 Task: Open Card Adventure Travel Review in Board Sales Performance Analysis to Workspace Administrative Assistance and add a team member Softage.2@softage.net, a label Purple, a checklist Aromatherapy, an attachment from your google drive, a color Purple and finally, add a card description 'team-building event at a local charity' and a comment 'Let us make sure we have a clear understanding of the timeline and deadlines for this task, ensuring that we can deliver on time.'. Add a start date 'Jan 02, 1900' with a due date 'Jan 09, 1900'
Action: Mouse moved to (305, 193)
Screenshot: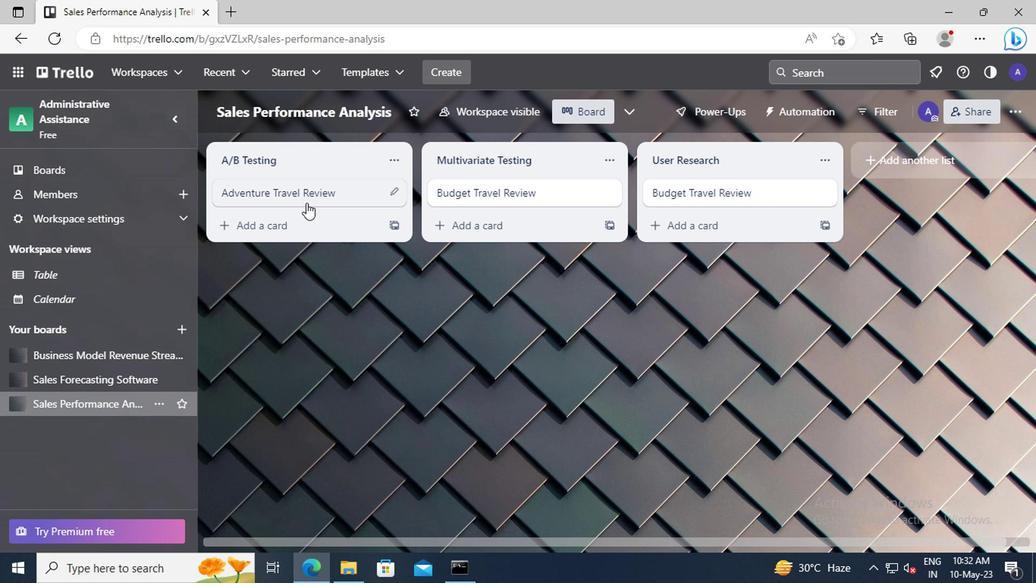 
Action: Mouse pressed left at (305, 193)
Screenshot: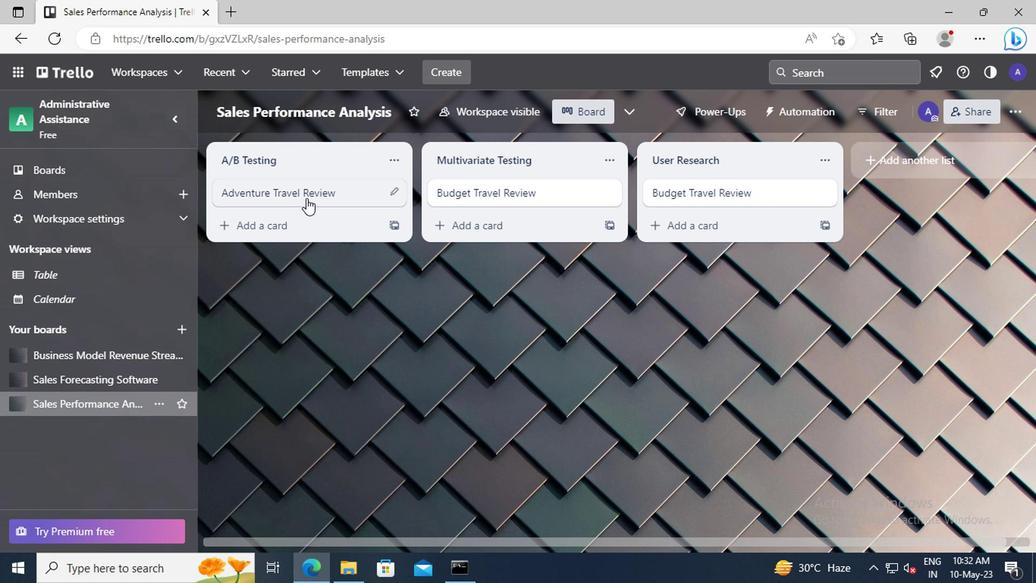 
Action: Mouse moved to (688, 191)
Screenshot: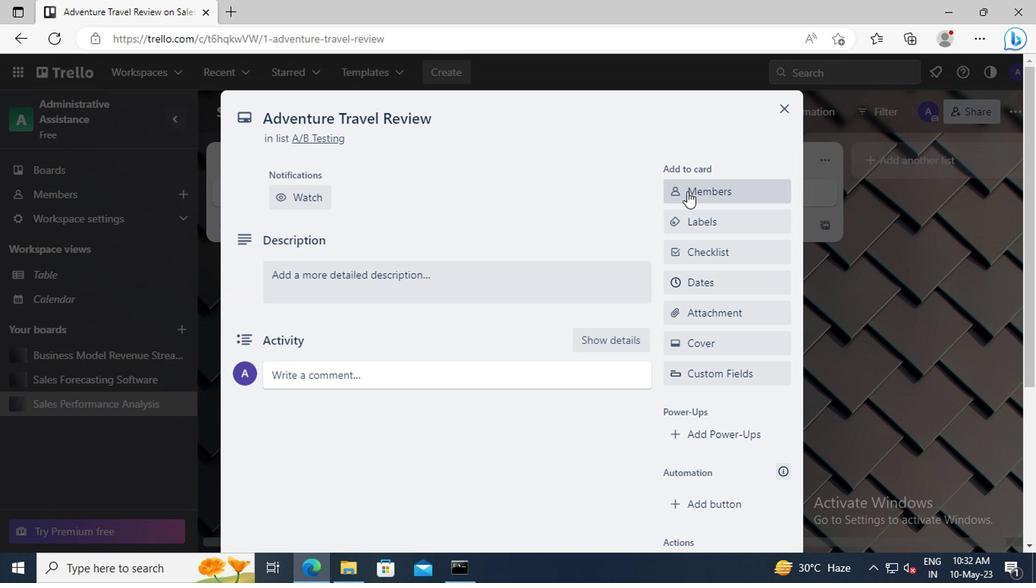 
Action: Mouse pressed left at (688, 191)
Screenshot: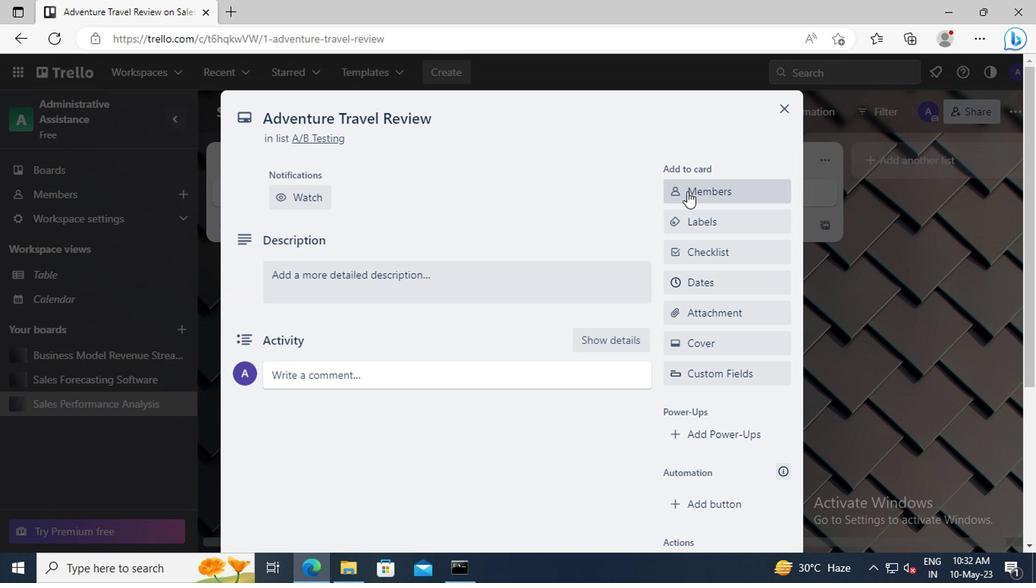 
Action: Mouse moved to (696, 262)
Screenshot: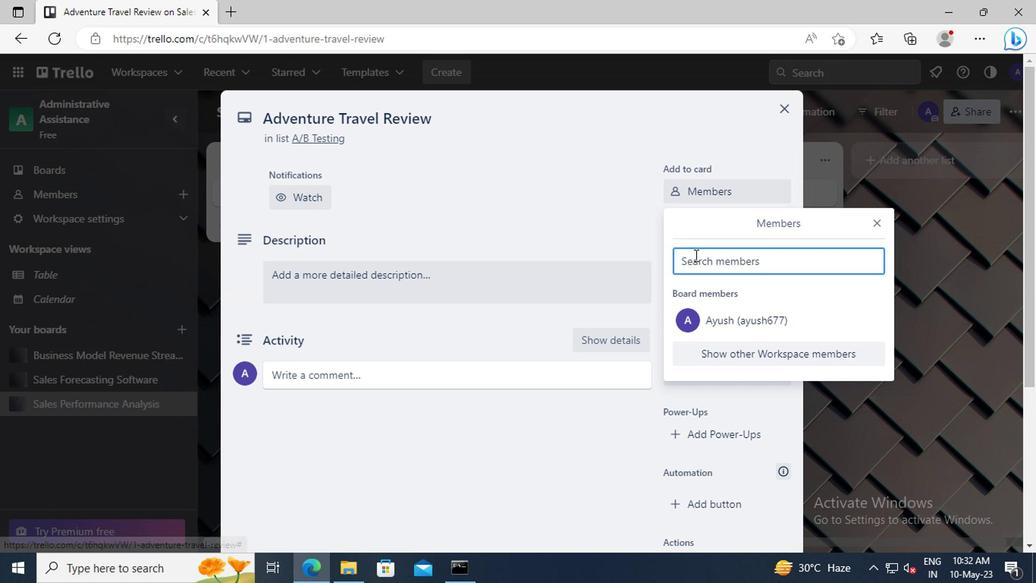 
Action: Mouse pressed left at (696, 262)
Screenshot: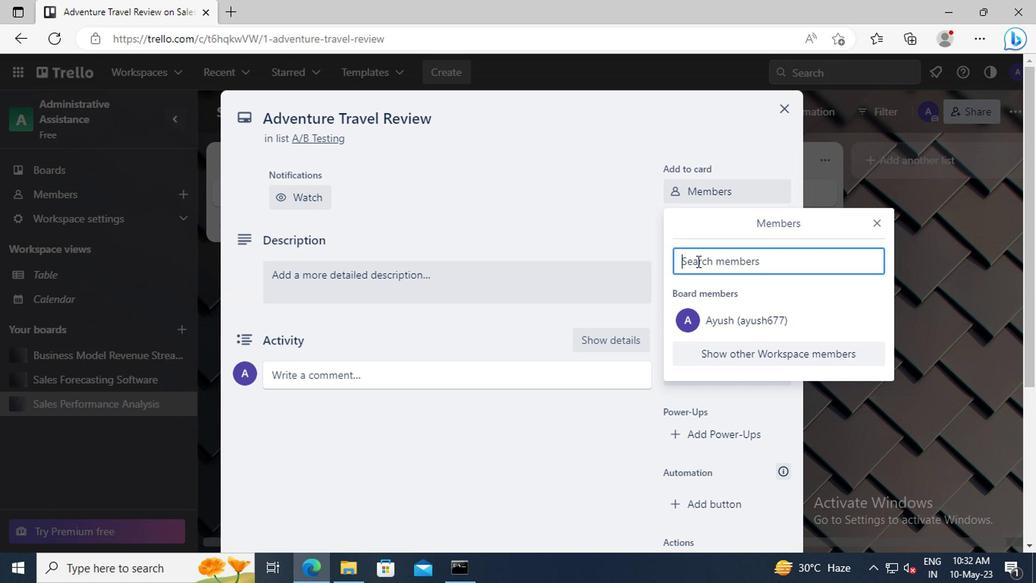 
Action: Key pressed <Key.shift>SOFTAGE.2
Screenshot: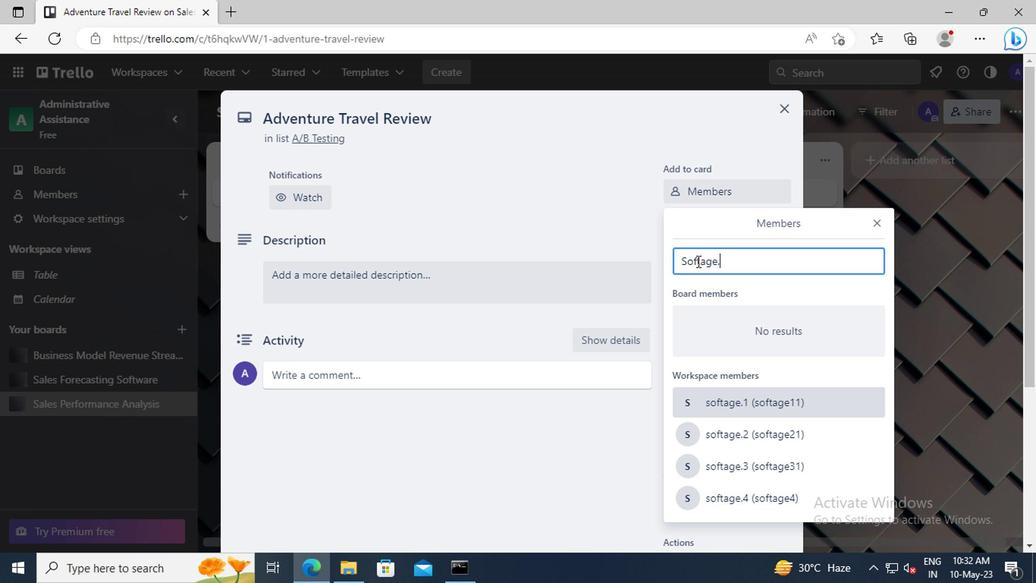 
Action: Mouse moved to (722, 402)
Screenshot: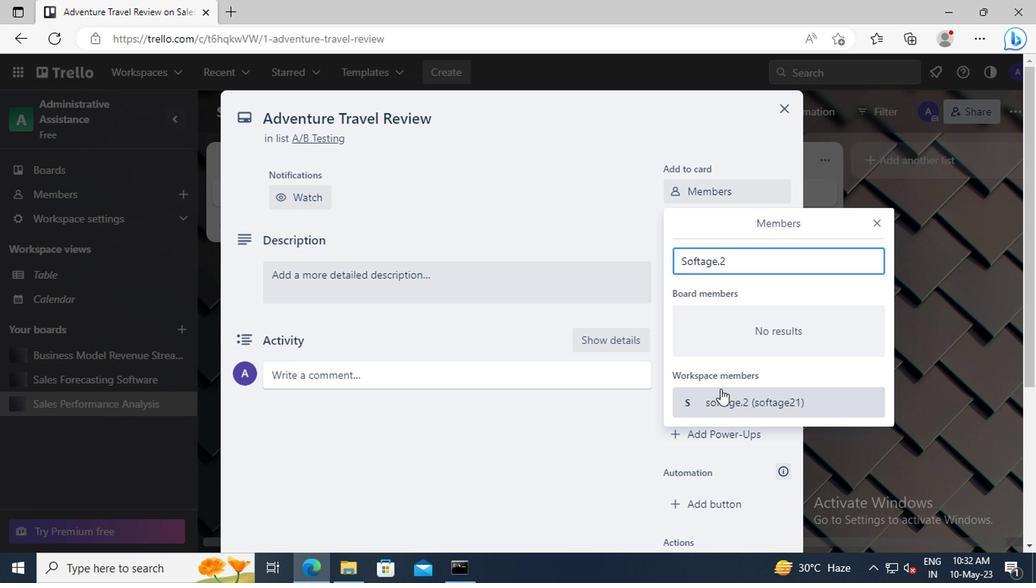
Action: Mouse pressed left at (722, 402)
Screenshot: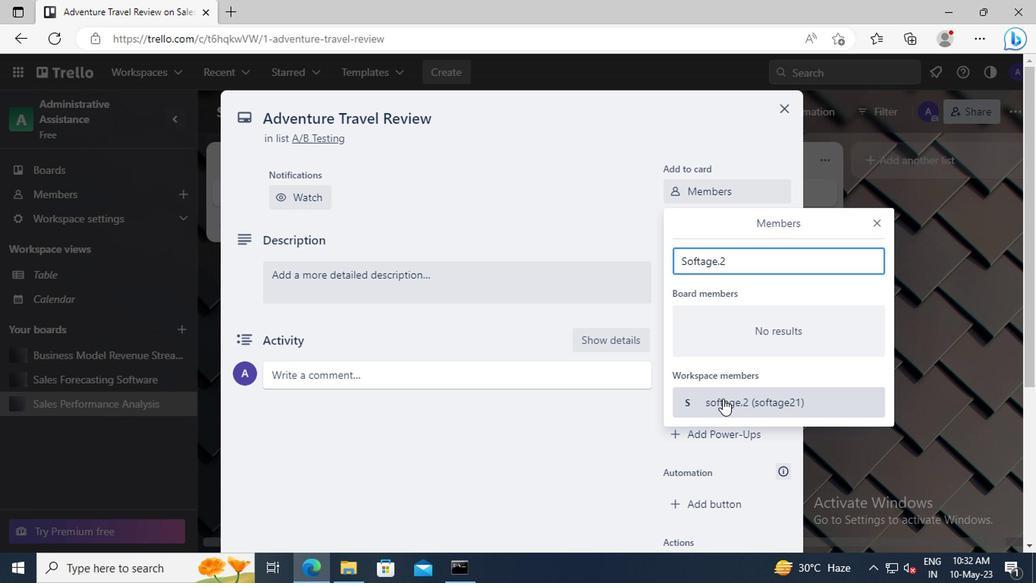 
Action: Mouse moved to (878, 225)
Screenshot: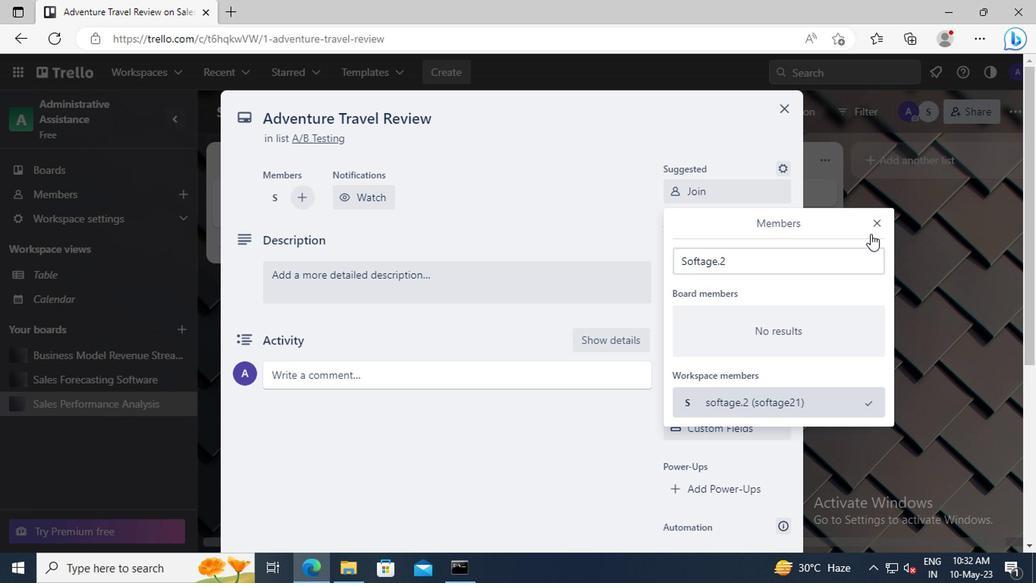 
Action: Mouse pressed left at (878, 225)
Screenshot: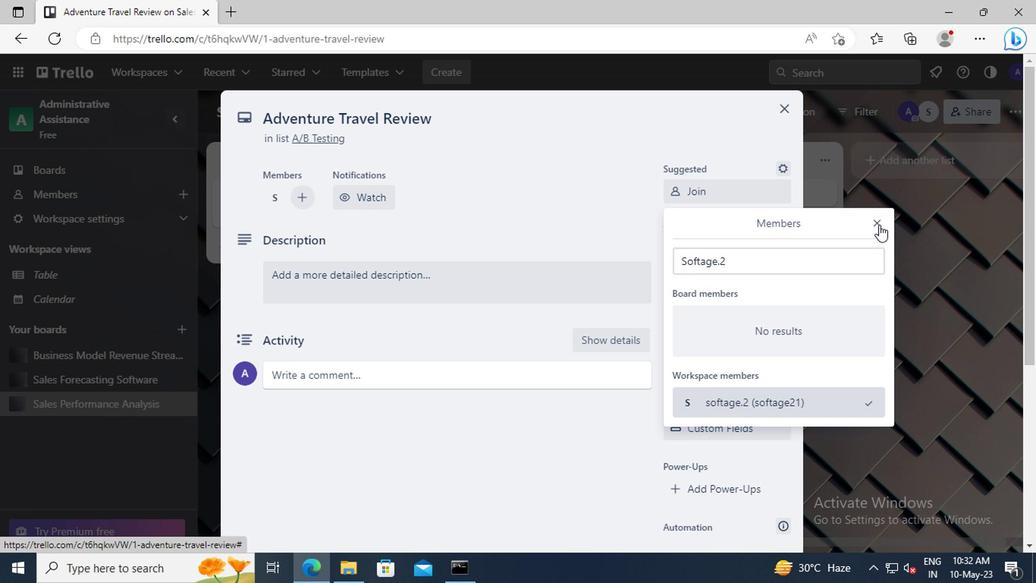 
Action: Mouse moved to (748, 268)
Screenshot: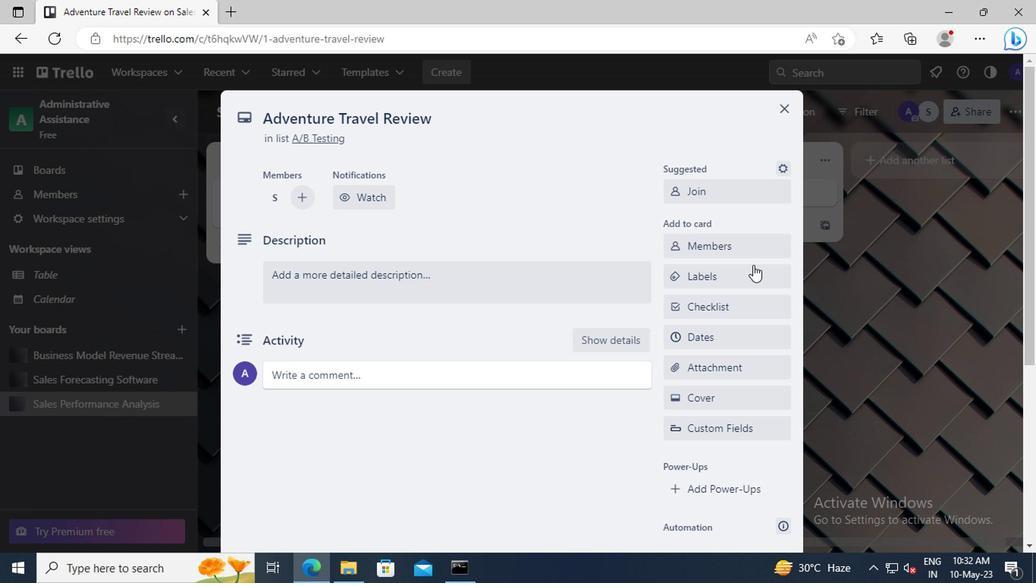 
Action: Mouse pressed left at (748, 268)
Screenshot: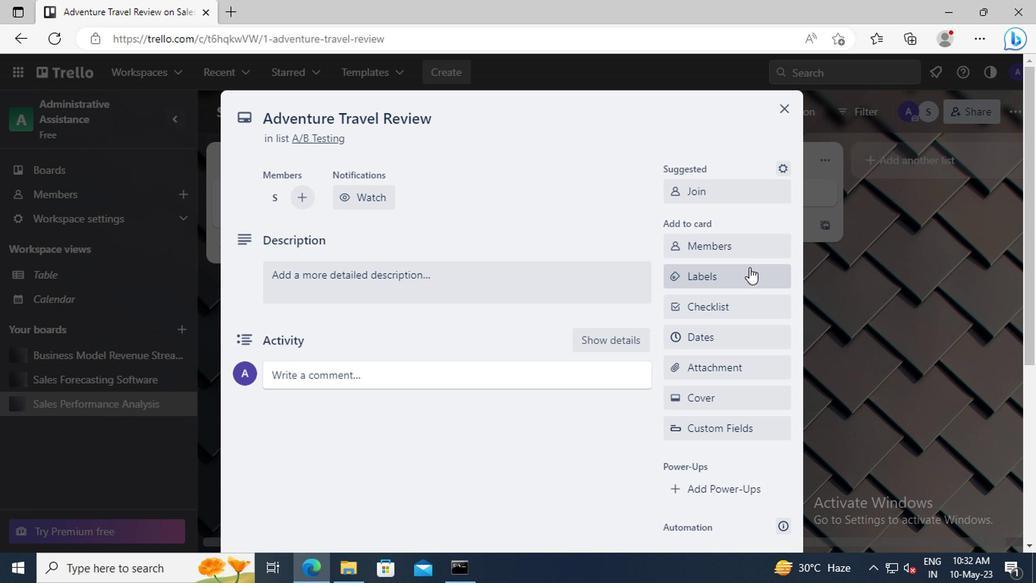
Action: Mouse moved to (756, 375)
Screenshot: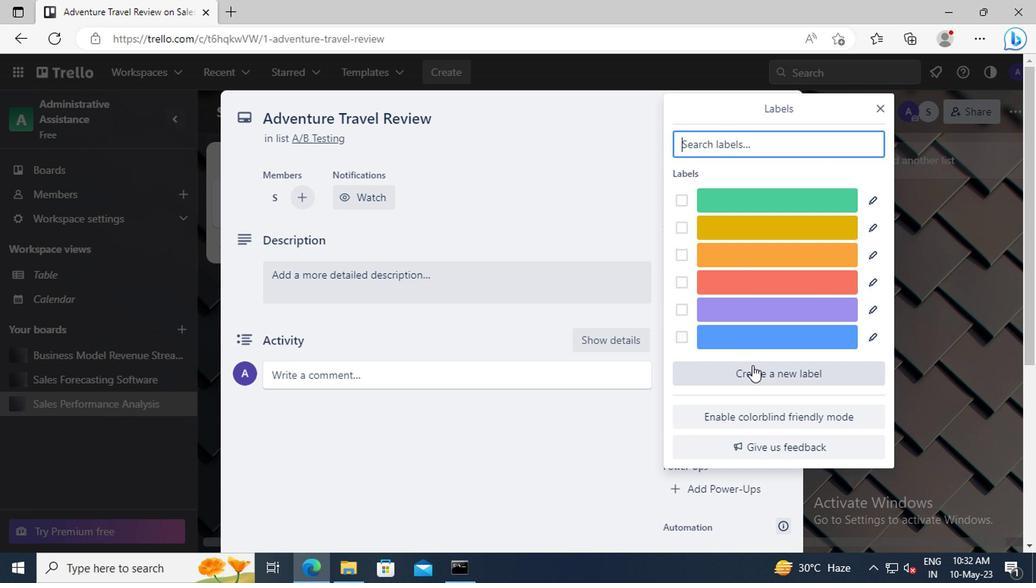 
Action: Mouse pressed left at (756, 375)
Screenshot: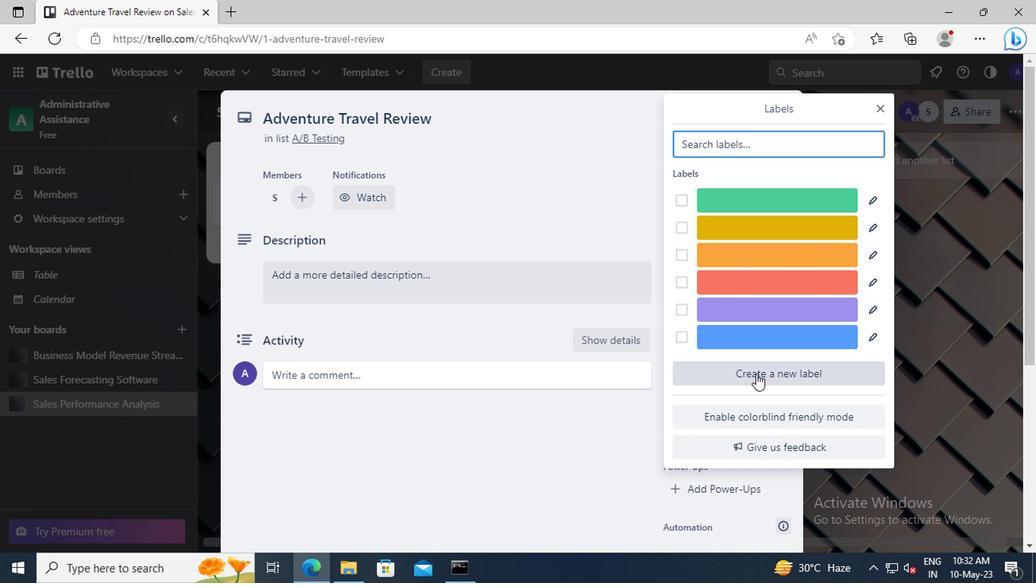 
Action: Mouse moved to (854, 328)
Screenshot: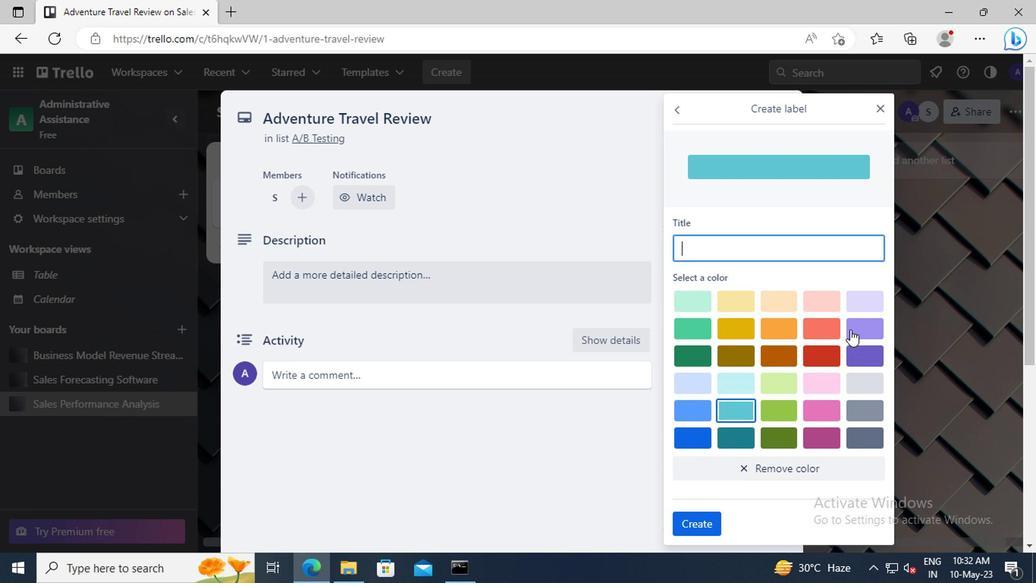 
Action: Mouse pressed left at (854, 328)
Screenshot: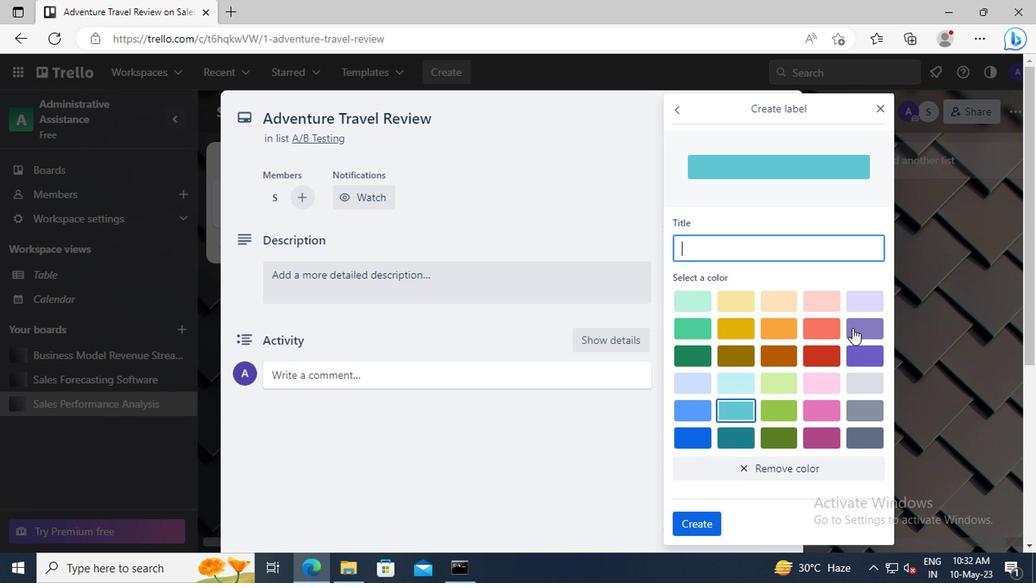 
Action: Mouse moved to (696, 524)
Screenshot: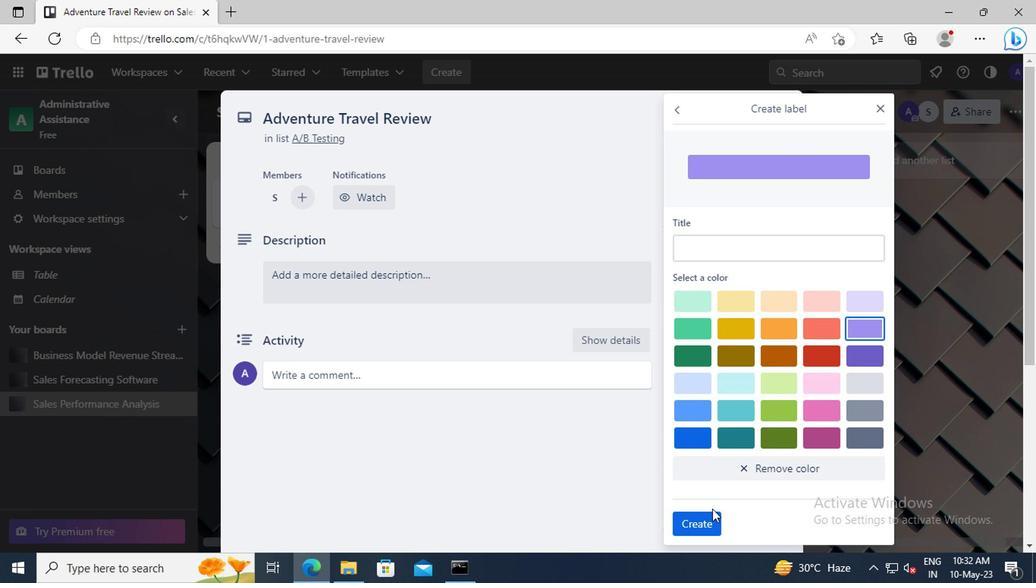 
Action: Mouse pressed left at (696, 524)
Screenshot: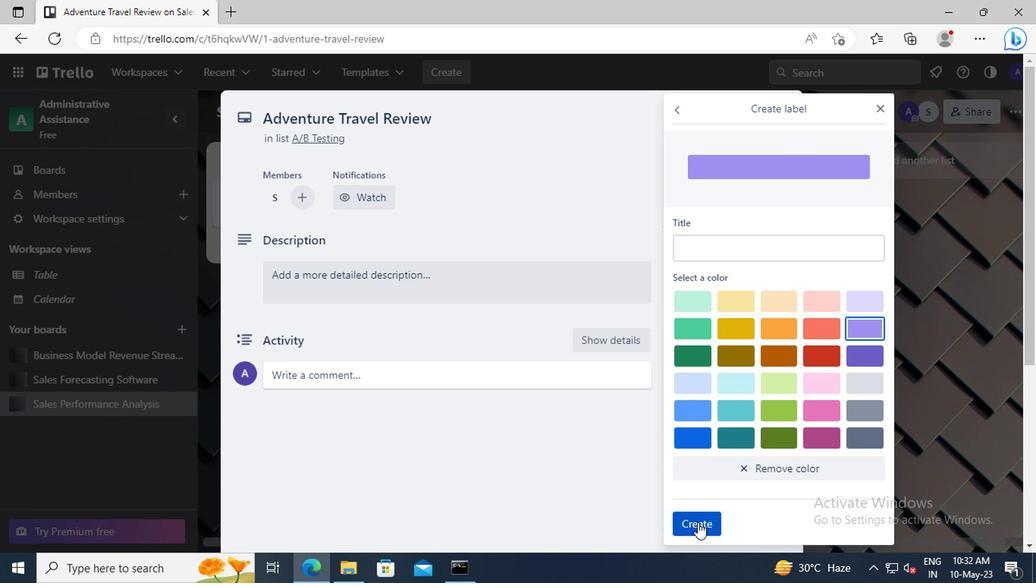 
Action: Mouse moved to (879, 105)
Screenshot: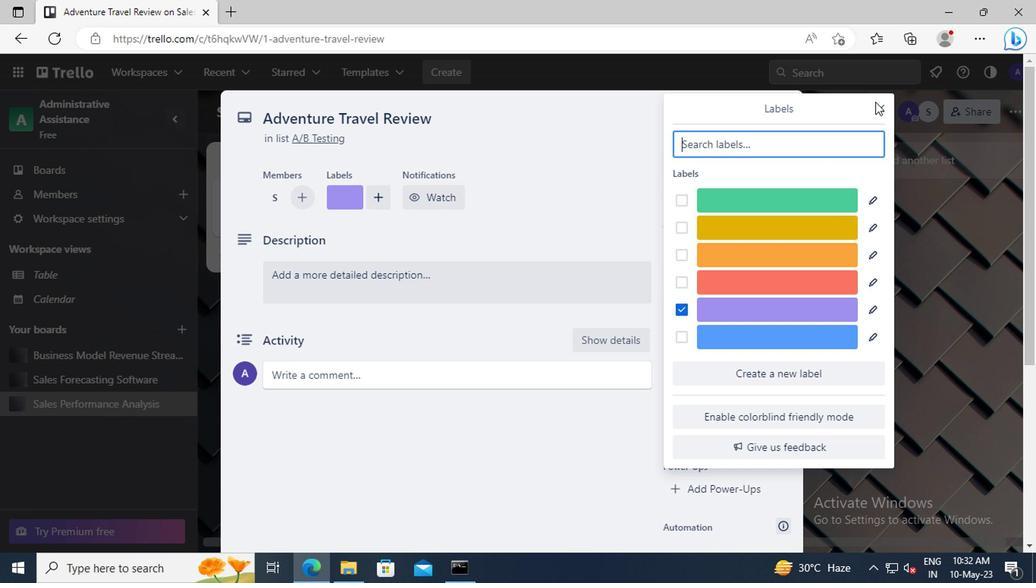 
Action: Mouse pressed left at (879, 105)
Screenshot: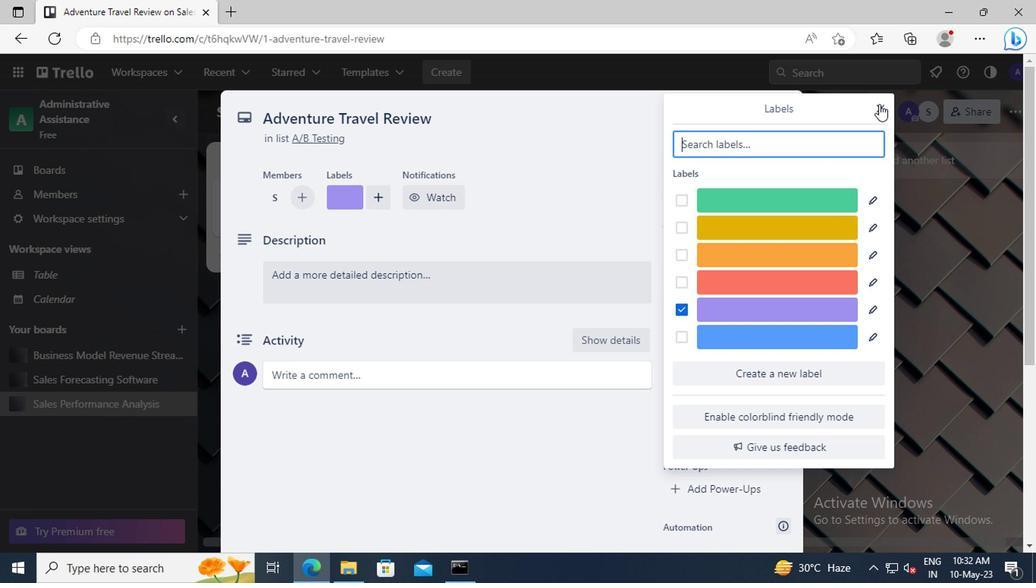 
Action: Mouse moved to (731, 305)
Screenshot: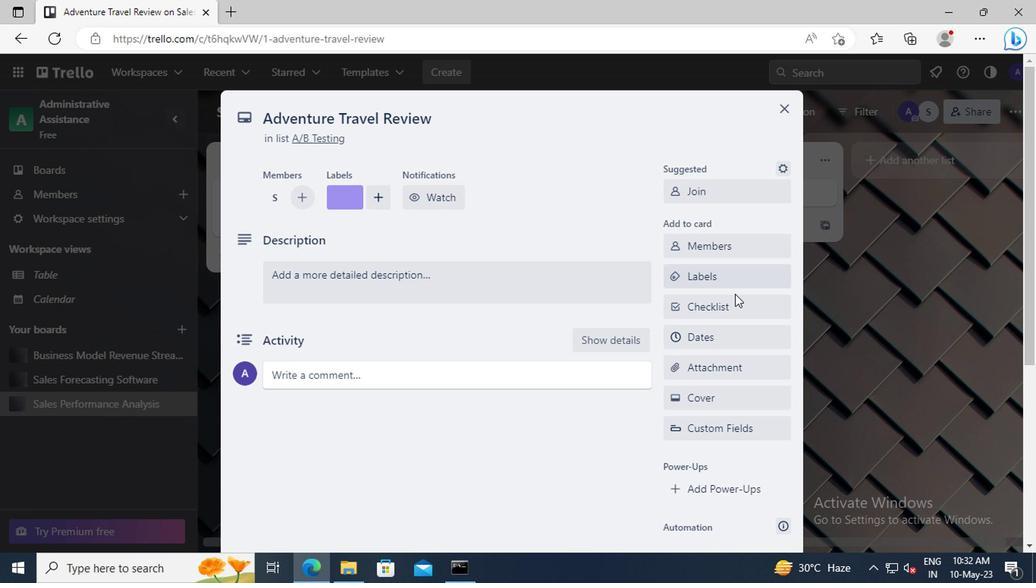 
Action: Mouse pressed left at (731, 305)
Screenshot: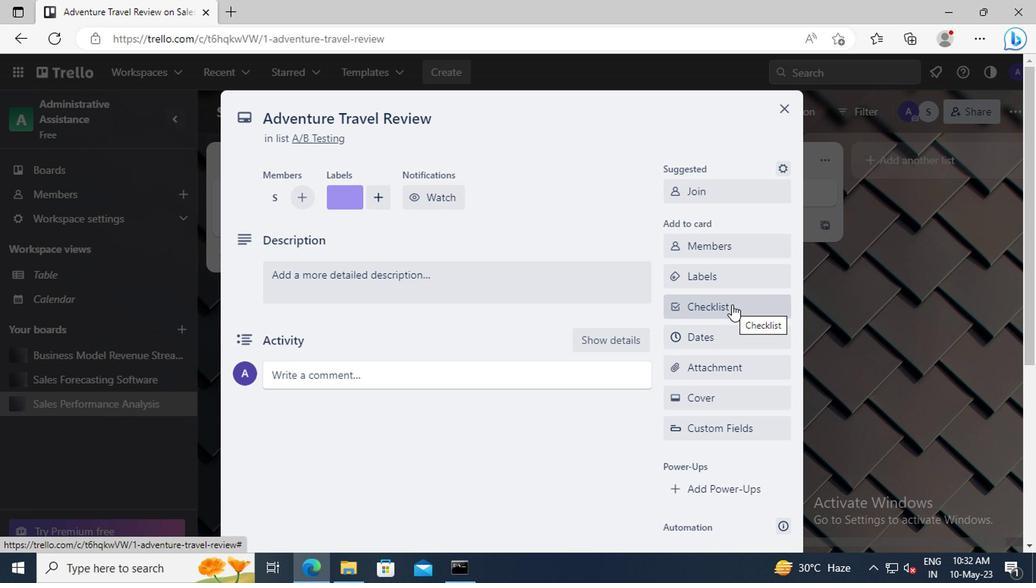
Action: Mouse moved to (731, 305)
Screenshot: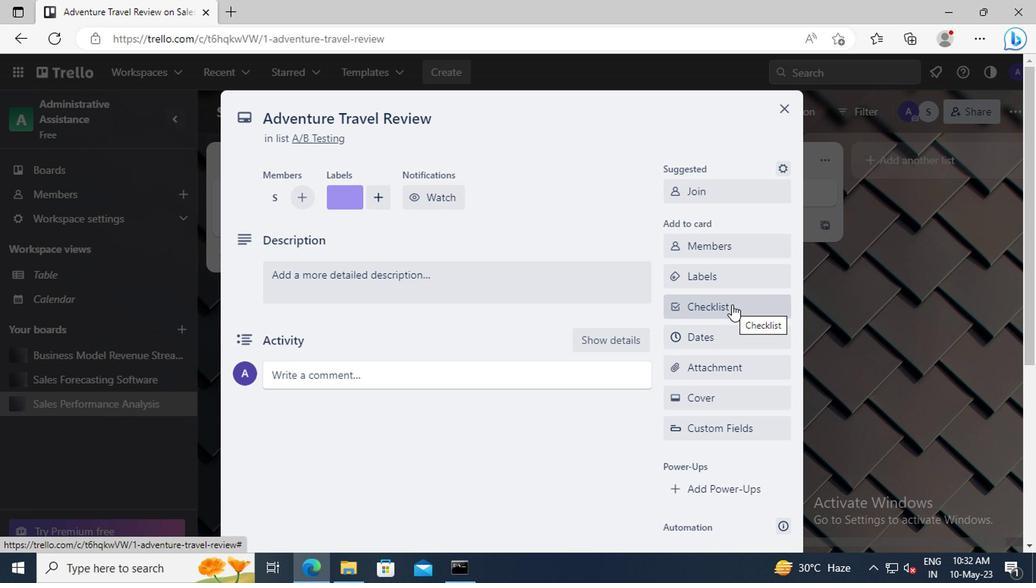 
Action: Key pressed <Key.shift>AROMATHERAPY
Screenshot: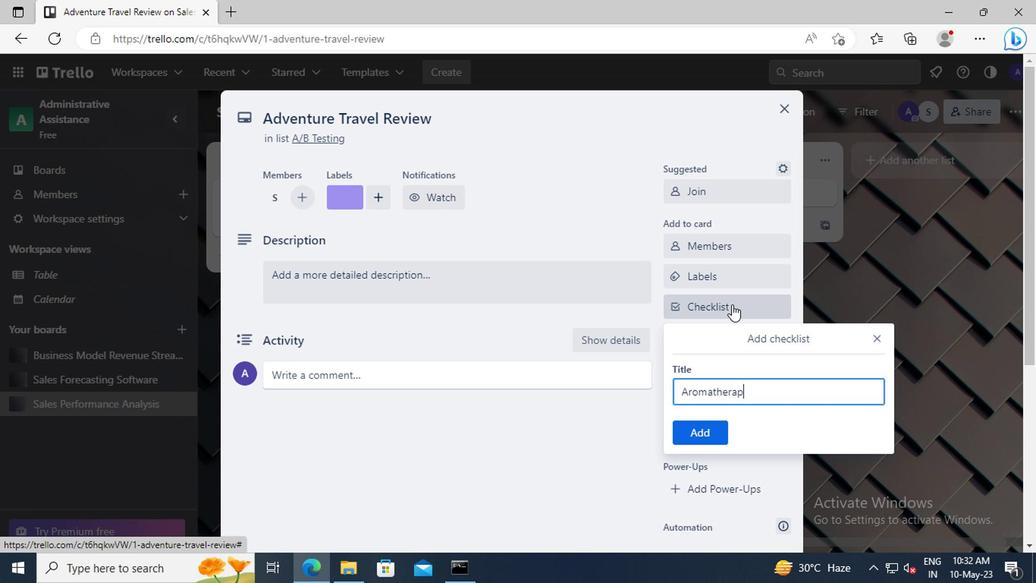 
Action: Mouse moved to (709, 435)
Screenshot: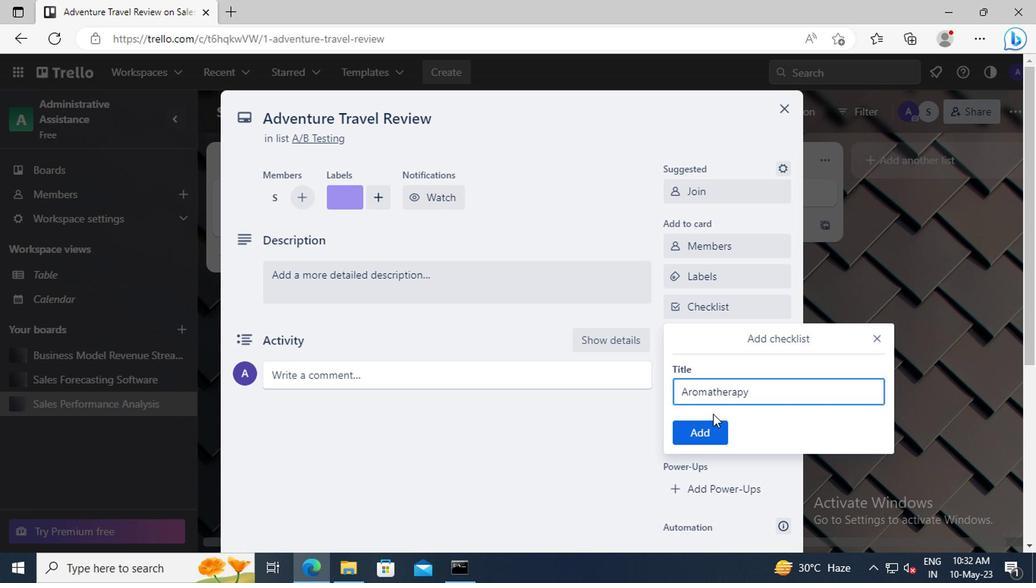 
Action: Mouse pressed left at (709, 435)
Screenshot: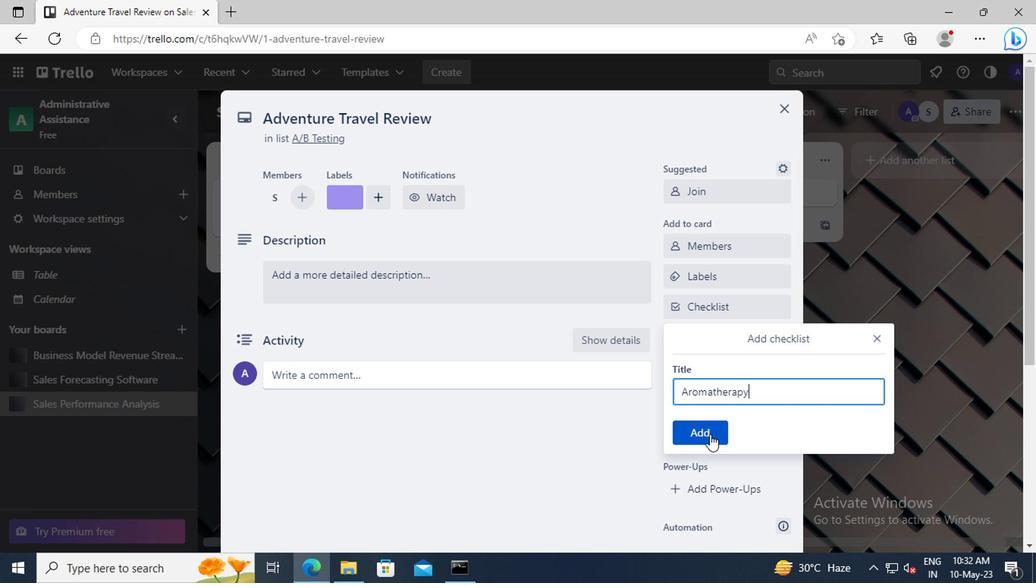 
Action: Mouse moved to (707, 367)
Screenshot: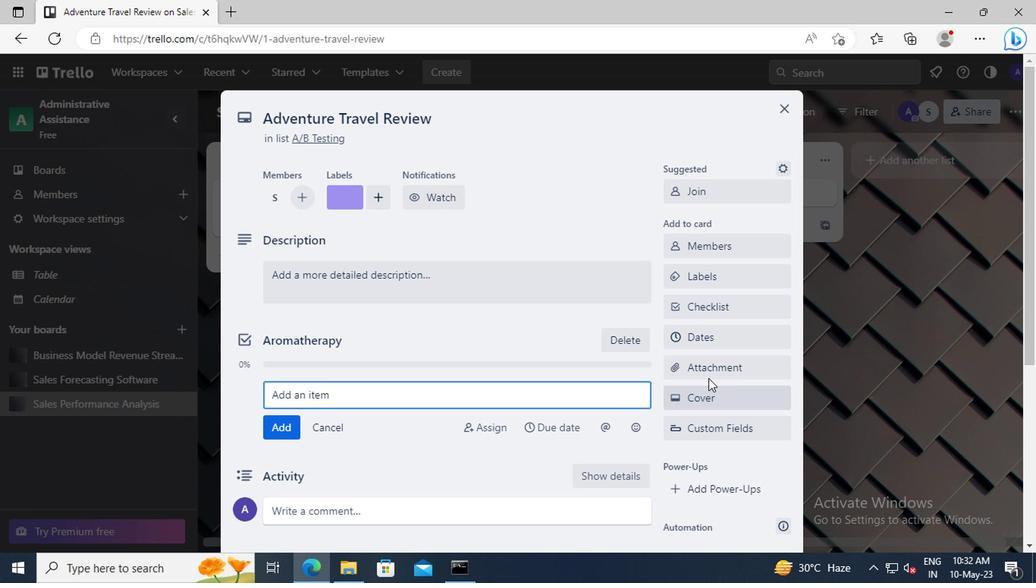 
Action: Mouse pressed left at (707, 367)
Screenshot: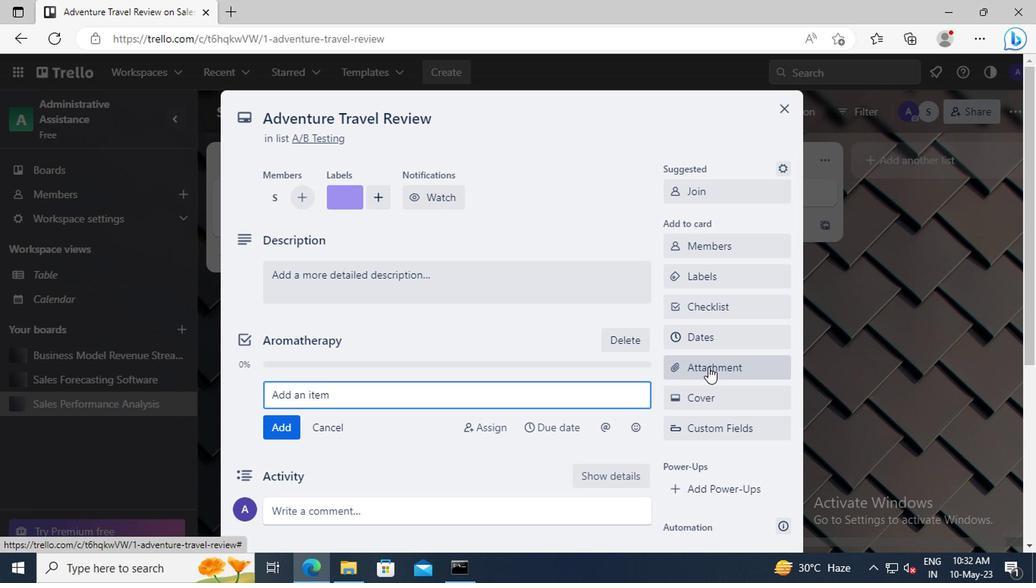 
Action: Mouse moved to (716, 193)
Screenshot: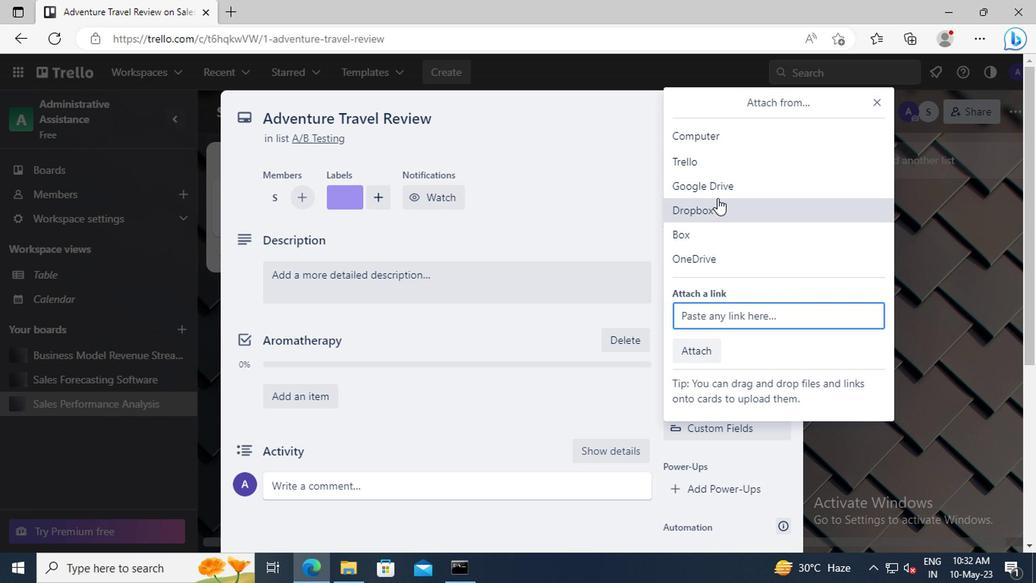 
Action: Mouse pressed left at (716, 193)
Screenshot: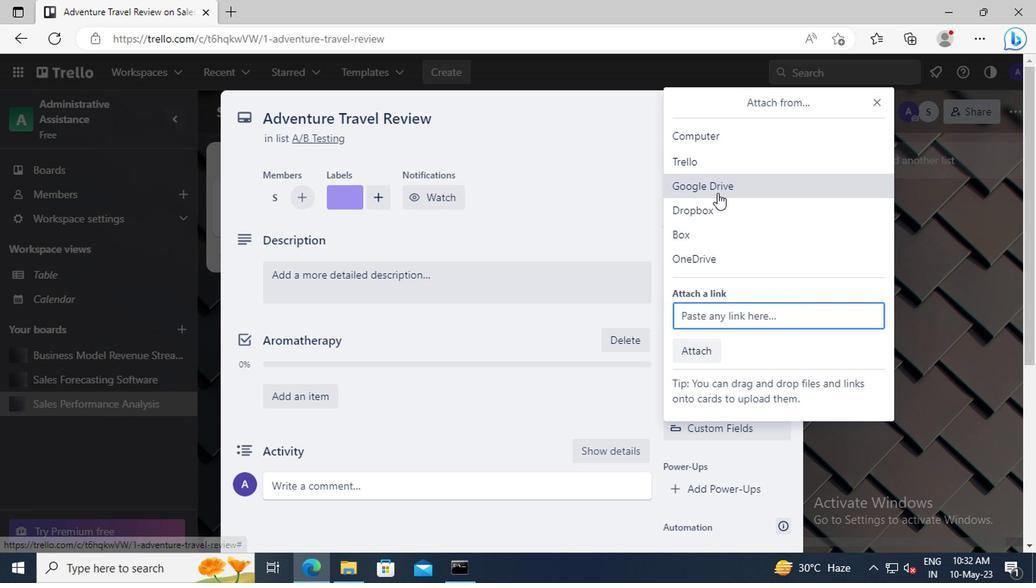 
Action: Mouse moved to (286, 325)
Screenshot: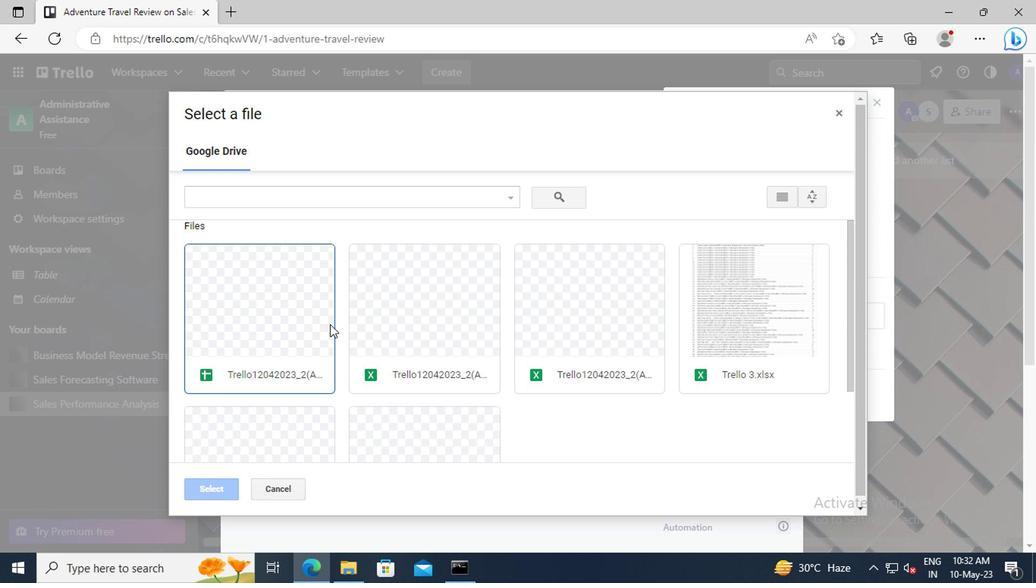 
Action: Mouse pressed left at (286, 325)
Screenshot: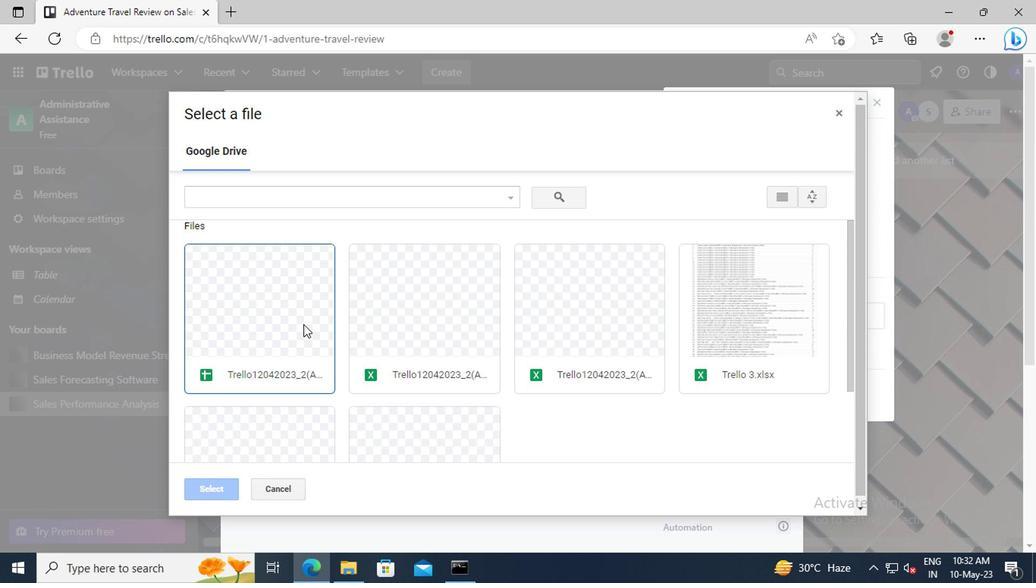 
Action: Mouse moved to (223, 486)
Screenshot: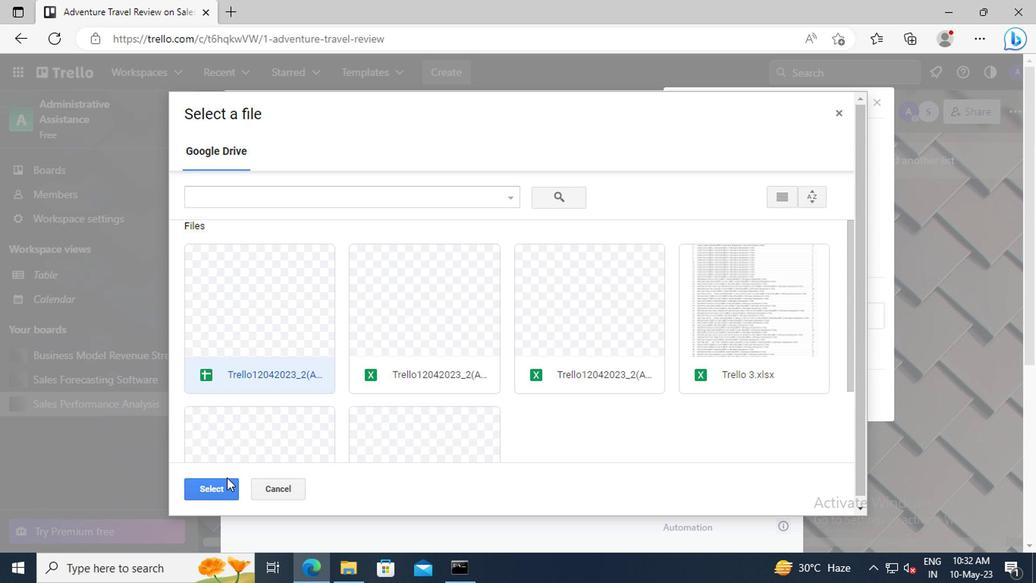 
Action: Mouse pressed left at (223, 486)
Screenshot: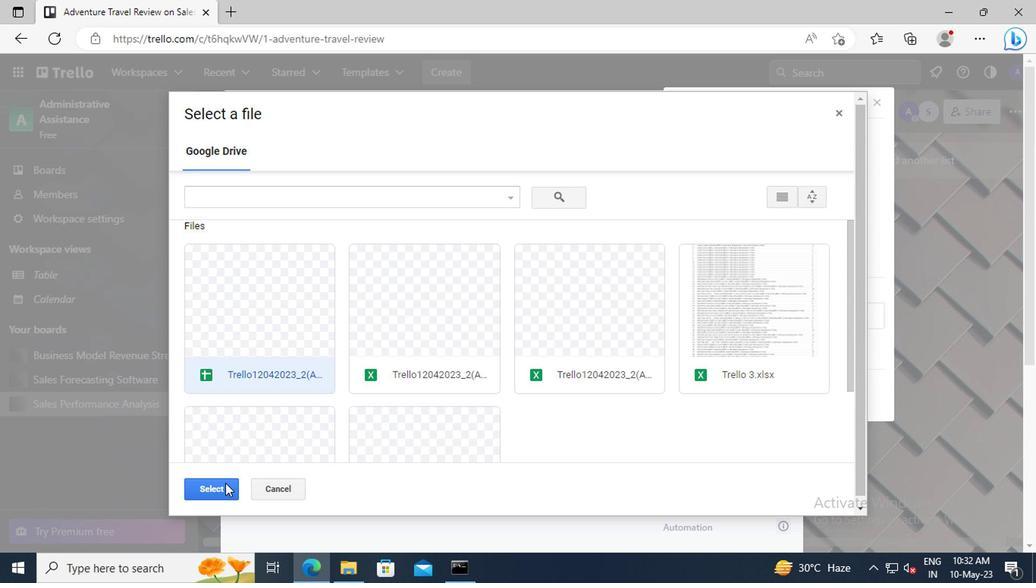 
Action: Mouse moved to (685, 401)
Screenshot: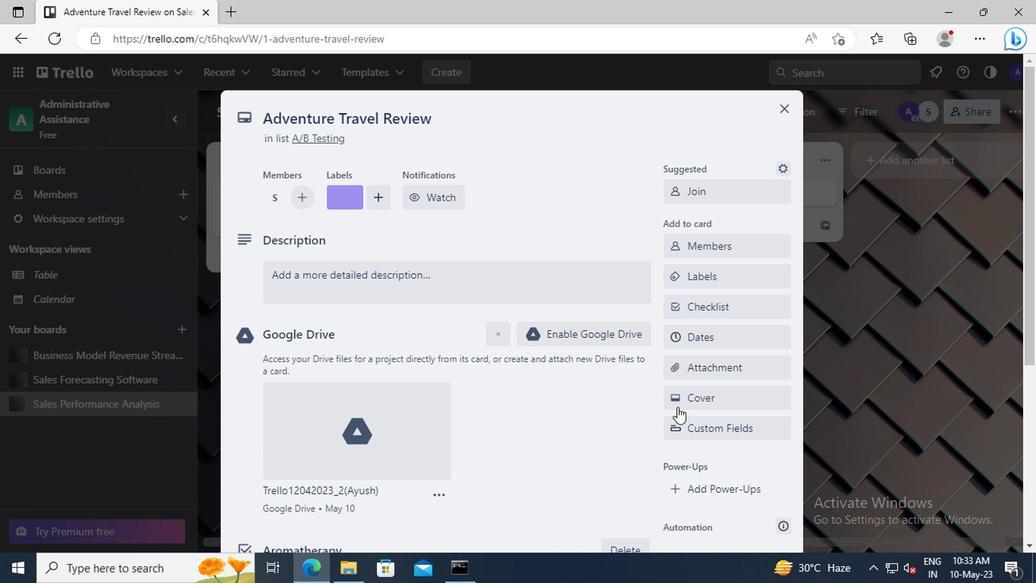 
Action: Mouse pressed left at (685, 401)
Screenshot: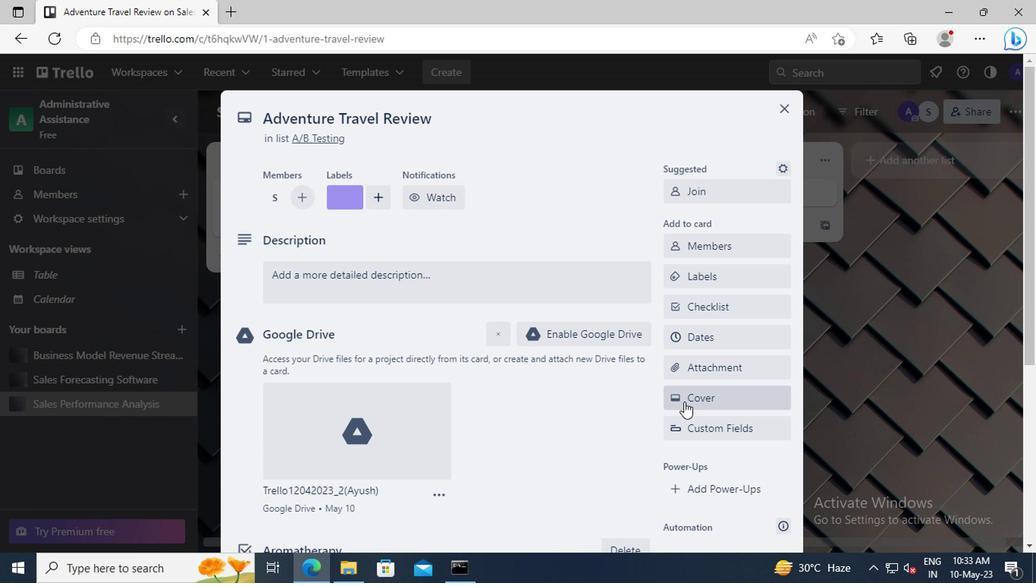 
Action: Mouse moved to (865, 248)
Screenshot: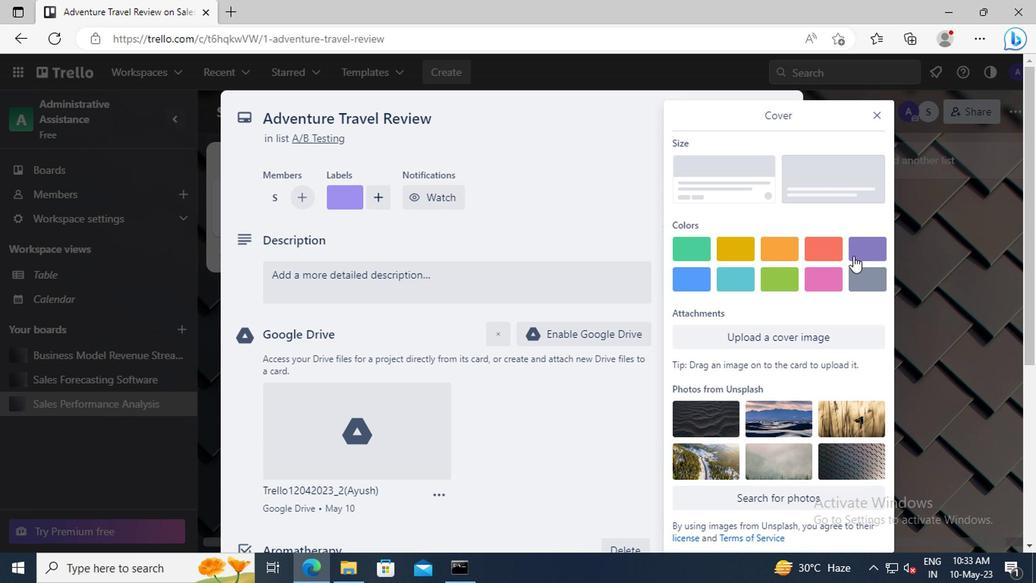 
Action: Mouse pressed left at (865, 248)
Screenshot: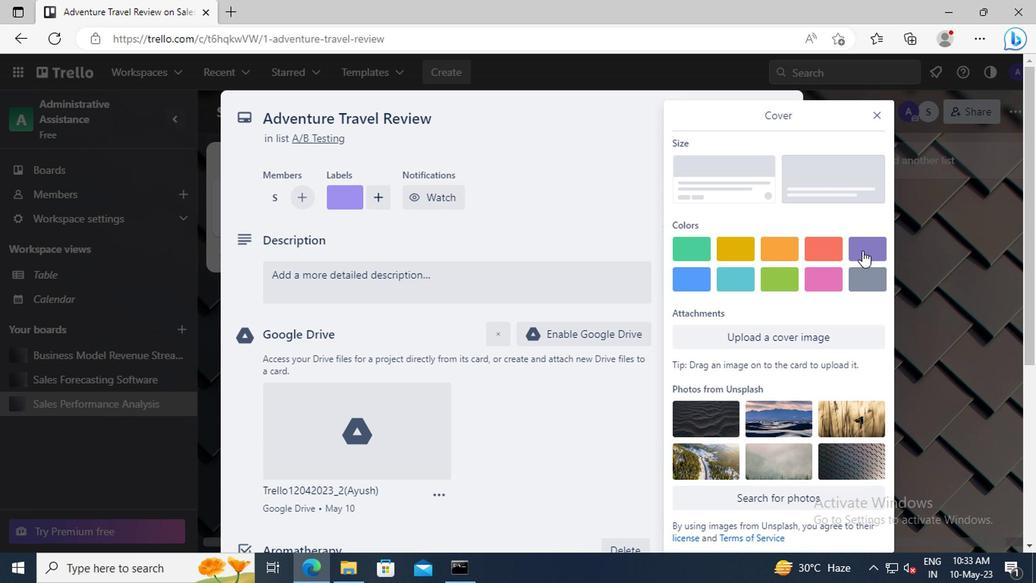 
Action: Mouse moved to (878, 101)
Screenshot: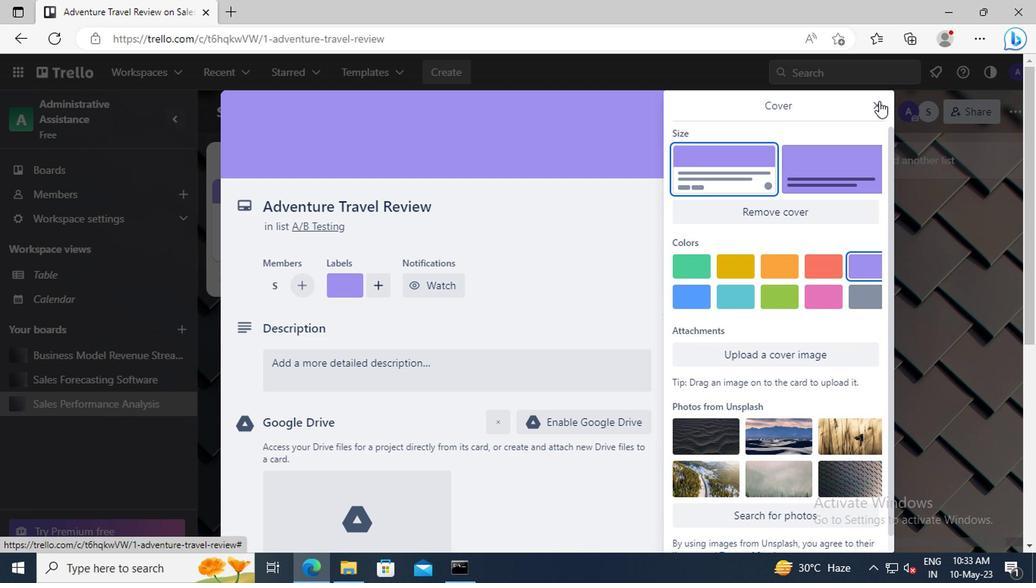 
Action: Mouse pressed left at (878, 101)
Screenshot: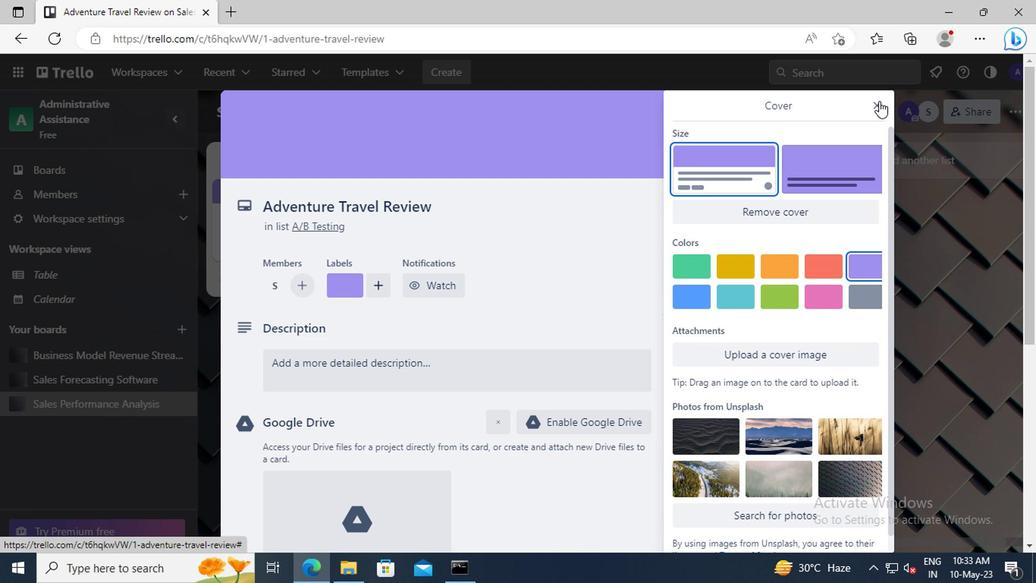 
Action: Mouse moved to (356, 370)
Screenshot: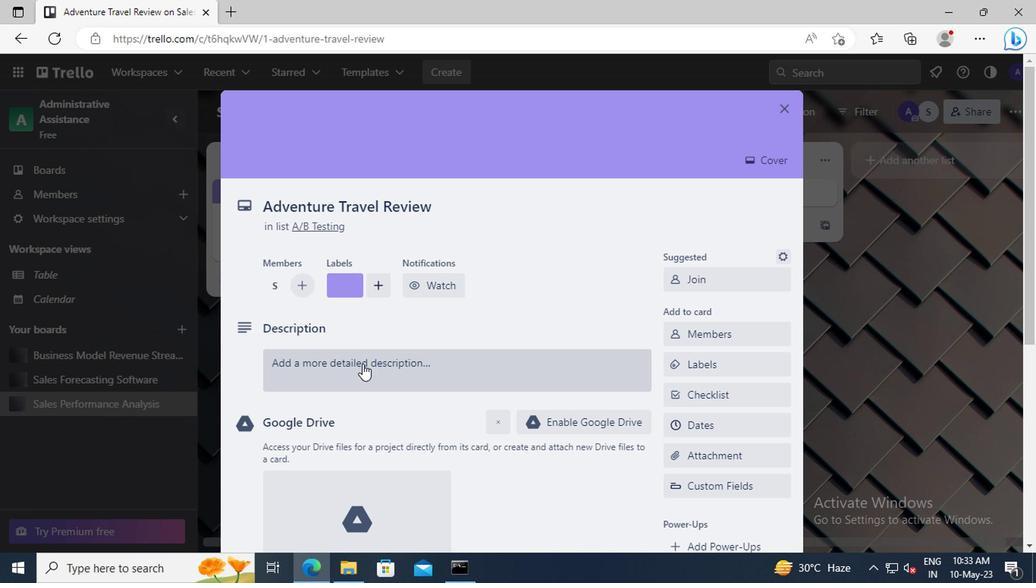 
Action: Mouse pressed left at (356, 370)
Screenshot: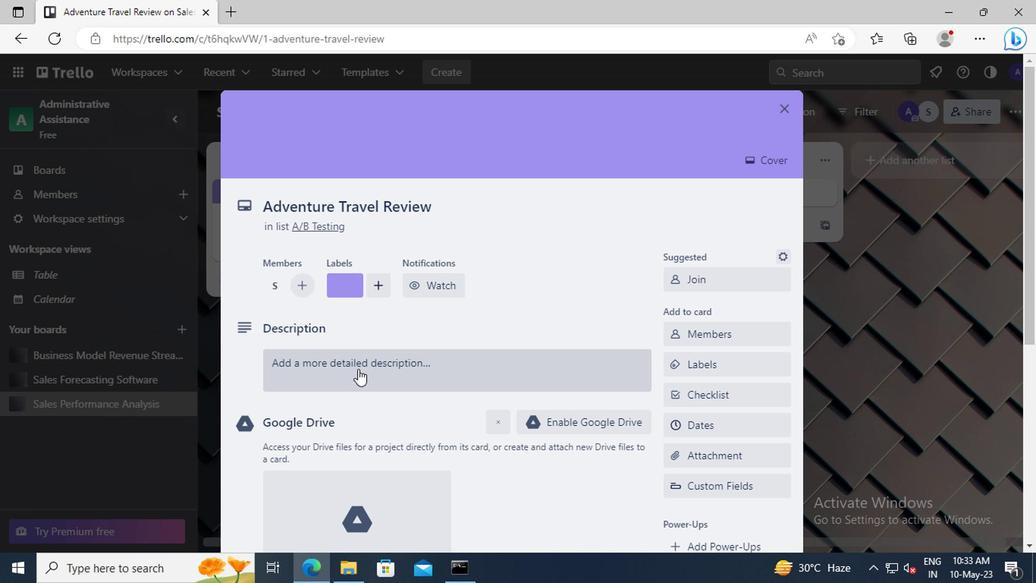 
Action: Mouse moved to (356, 370)
Screenshot: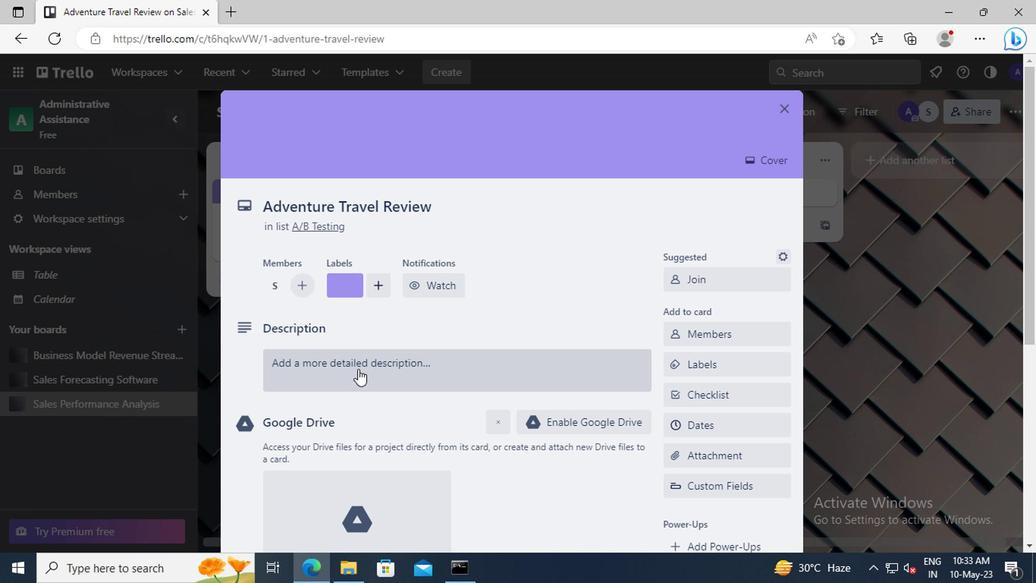
Action: Key pressed TEAM-BUILDING<Key.space>EVENT<Key.space>AT<Key.space>A<Key.space>LOCAL<Key.space>CHARITY
Screenshot: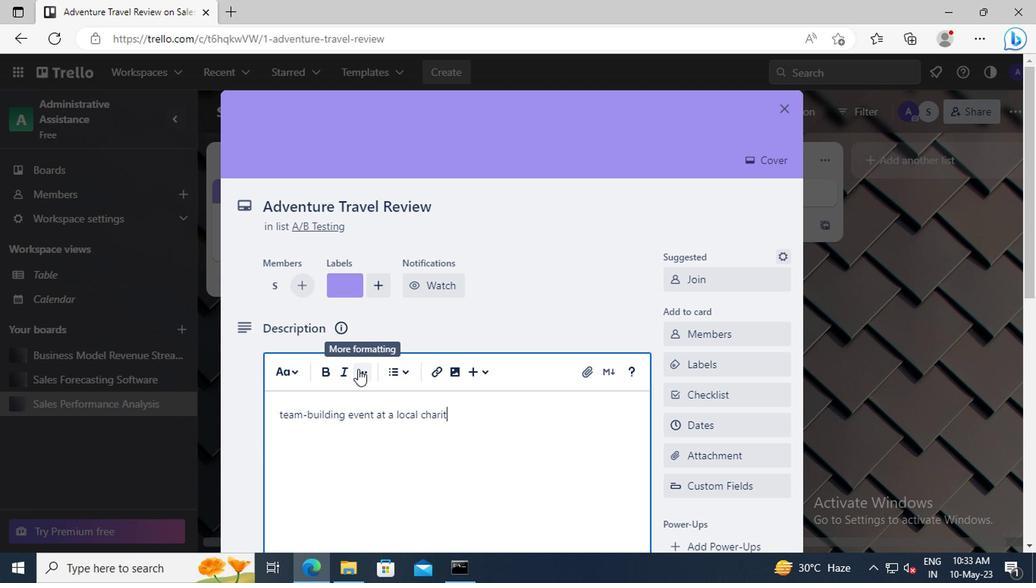 
Action: Mouse scrolled (356, 369) with delta (0, -1)
Screenshot: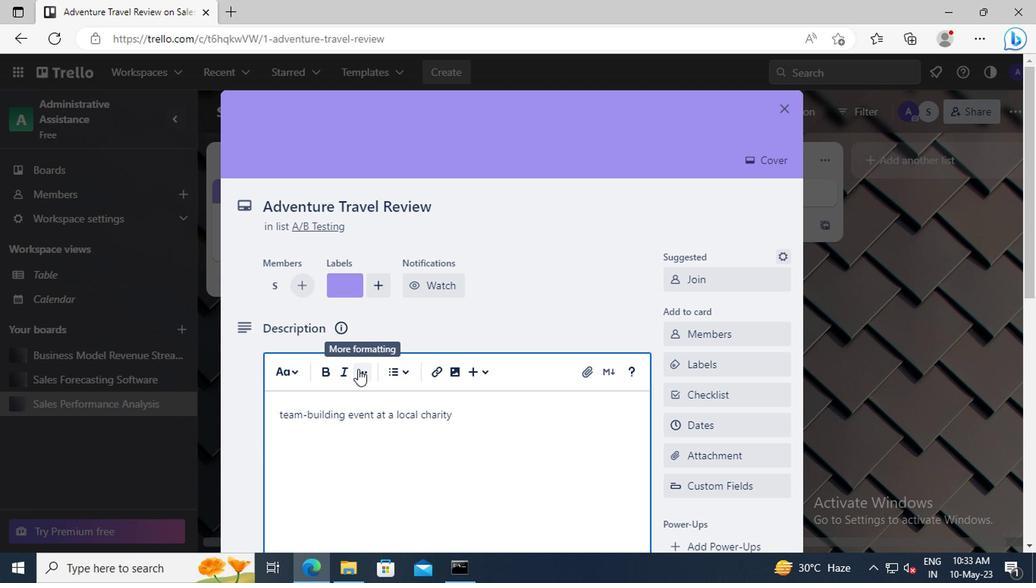 
Action: Mouse scrolled (356, 369) with delta (0, -1)
Screenshot: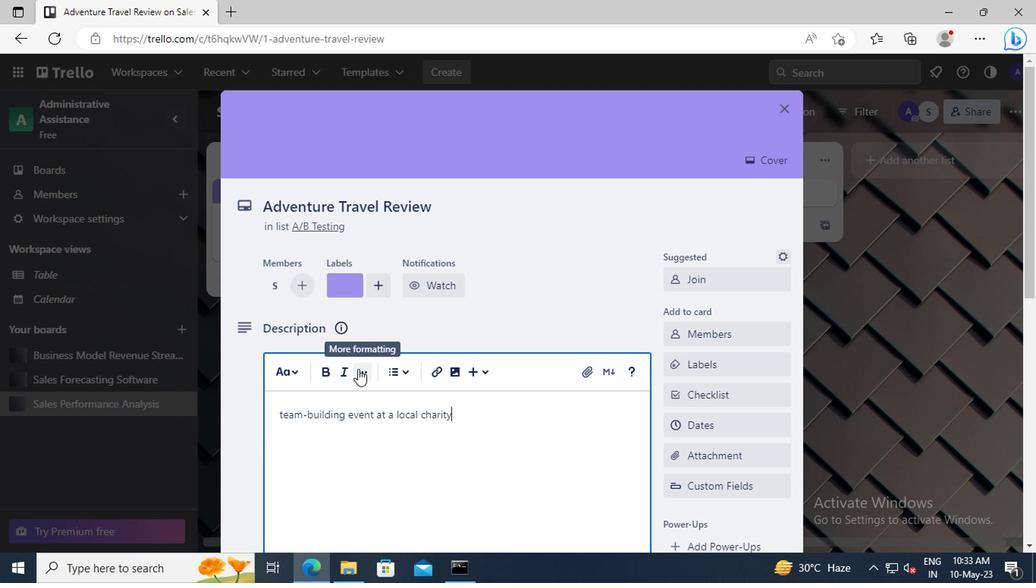 
Action: Mouse moved to (356, 363)
Screenshot: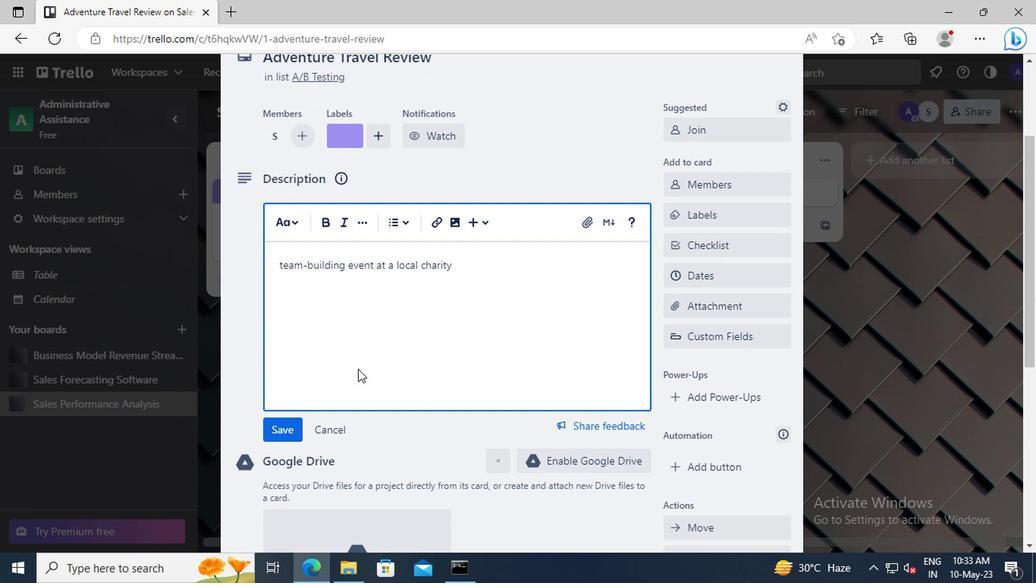 
Action: Mouse scrolled (356, 362) with delta (0, 0)
Screenshot: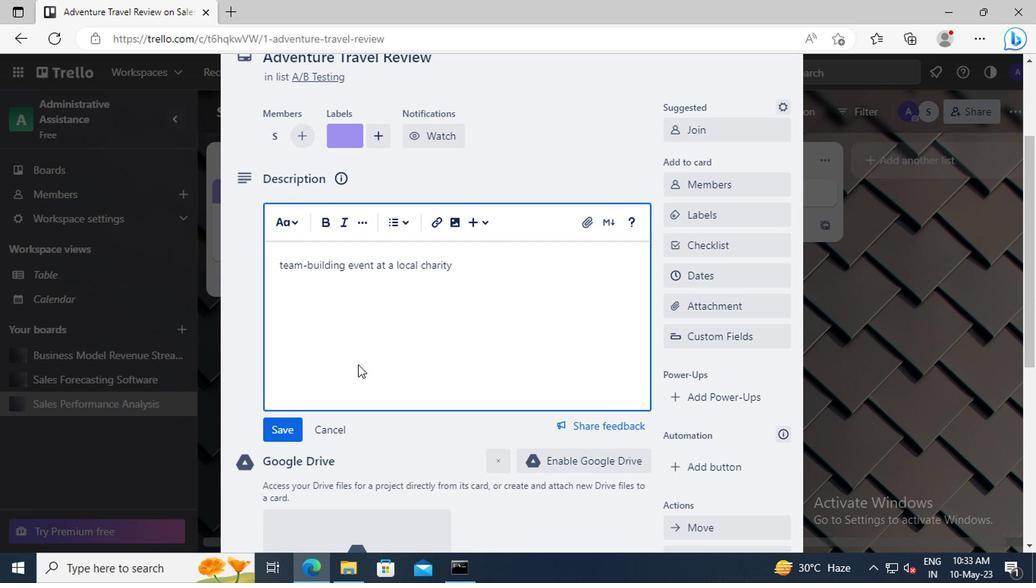 
Action: Mouse moved to (280, 359)
Screenshot: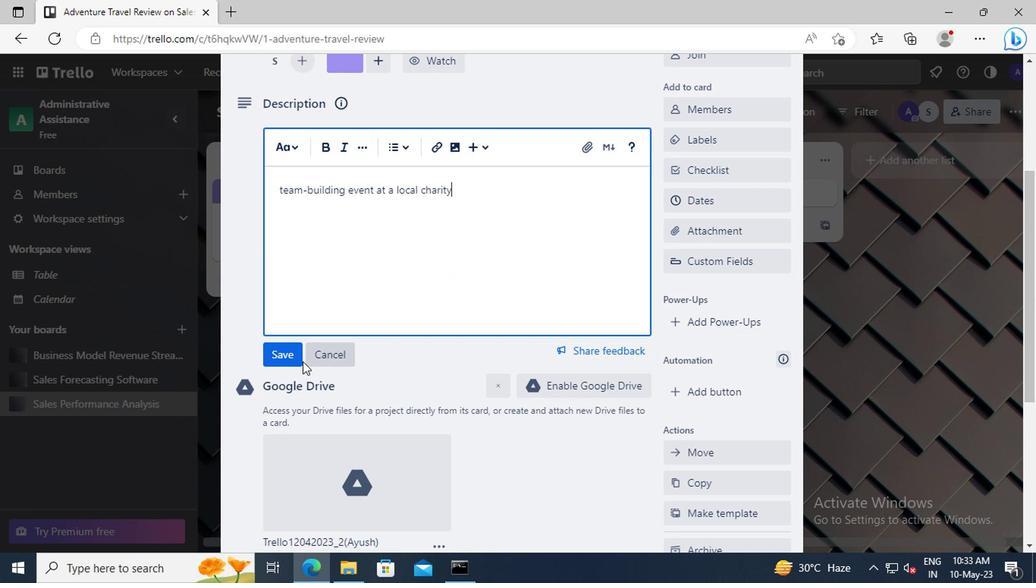 
Action: Mouse pressed left at (280, 359)
Screenshot: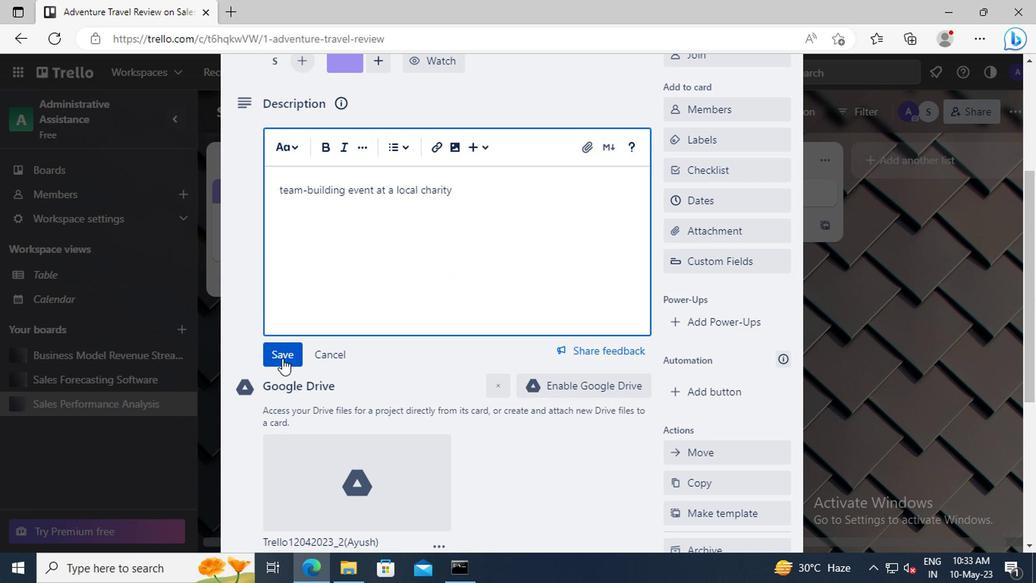 
Action: Mouse scrolled (280, 358) with delta (0, 0)
Screenshot: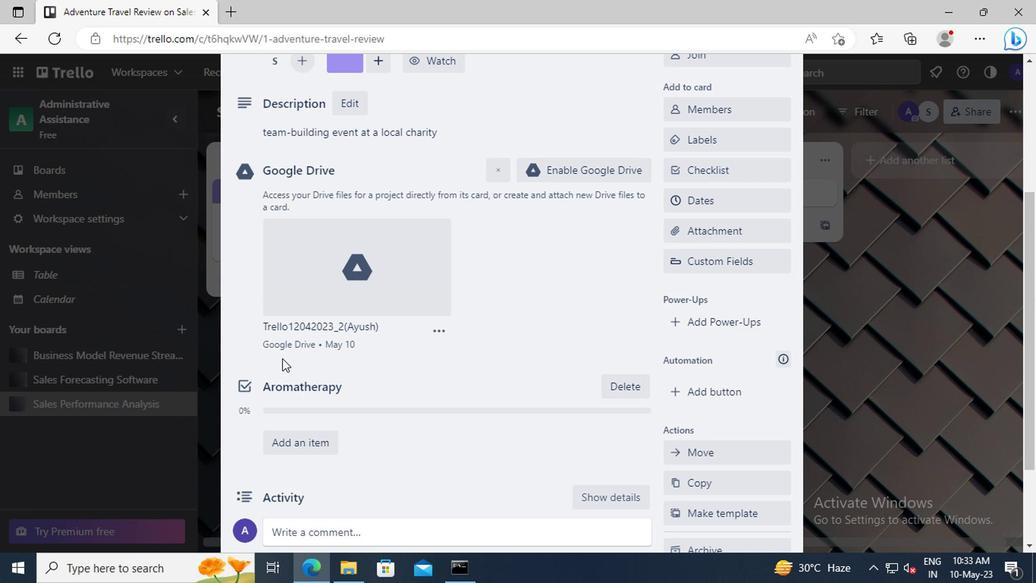 
Action: Mouse moved to (286, 461)
Screenshot: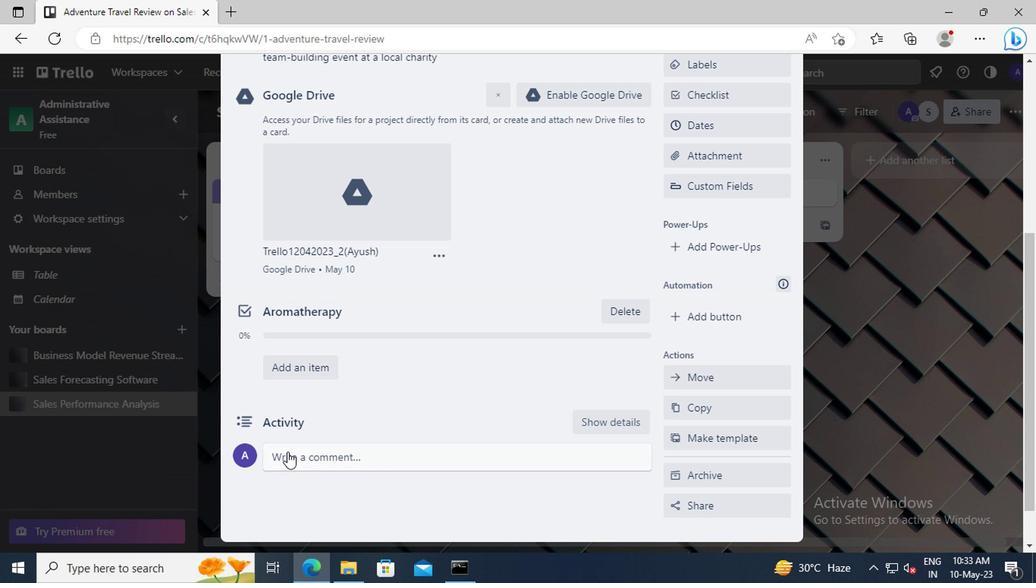 
Action: Mouse pressed left at (286, 461)
Screenshot: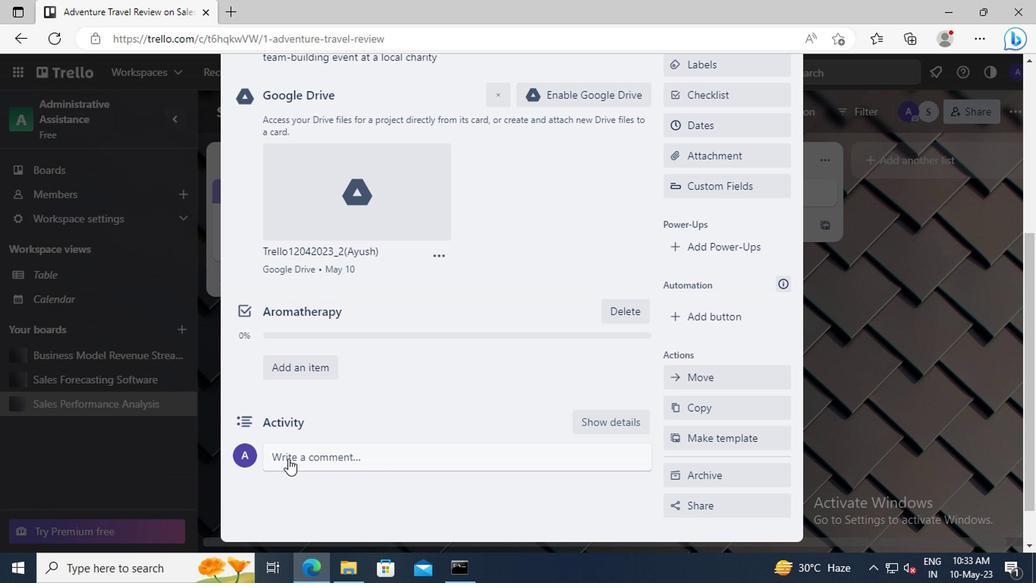 
Action: Key pressed <Key.shift>LET<Key.space>US<Key.space>MAKE<Key.space>SURE<Key.space>WE<Key.space>HAVE<Key.space>A<Key.space>CLEAR<Key.space>UNDERSTANDING<Key.space>OF<Key.space>THE<Key.space>TIMELINE<Key.space>AND<Key.space>DEADLINES<Key.space>FOR<Key.space>THIS<Key.space>TASK,<Key.space>ENSURING<Key.space>THAT<Key.space>WE<Key.space>CAN<Key.space>DELIVER<Key.space>ON<Key.space>TIME.
Screenshot: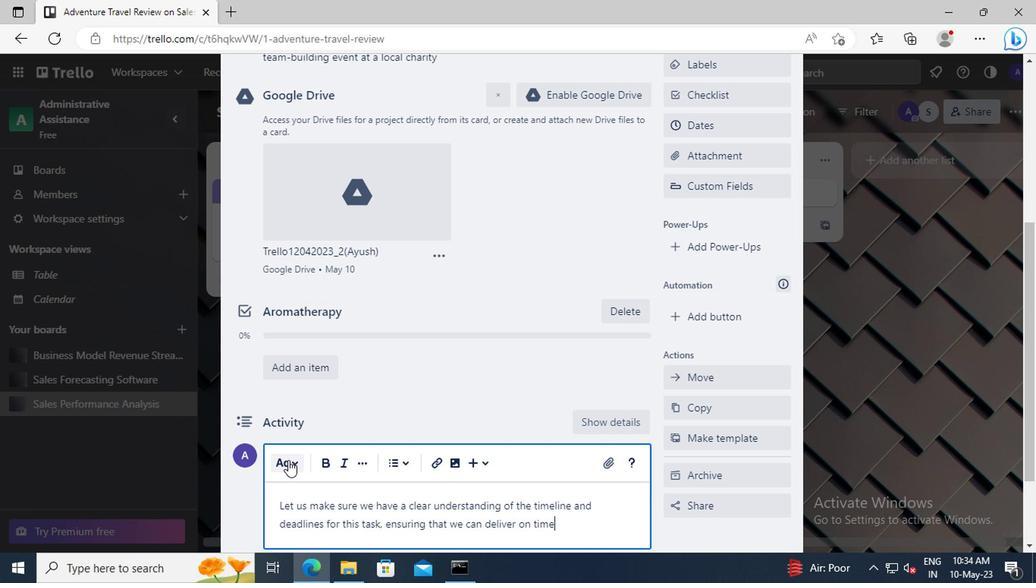 
Action: Mouse scrolled (286, 460) with delta (0, -1)
Screenshot: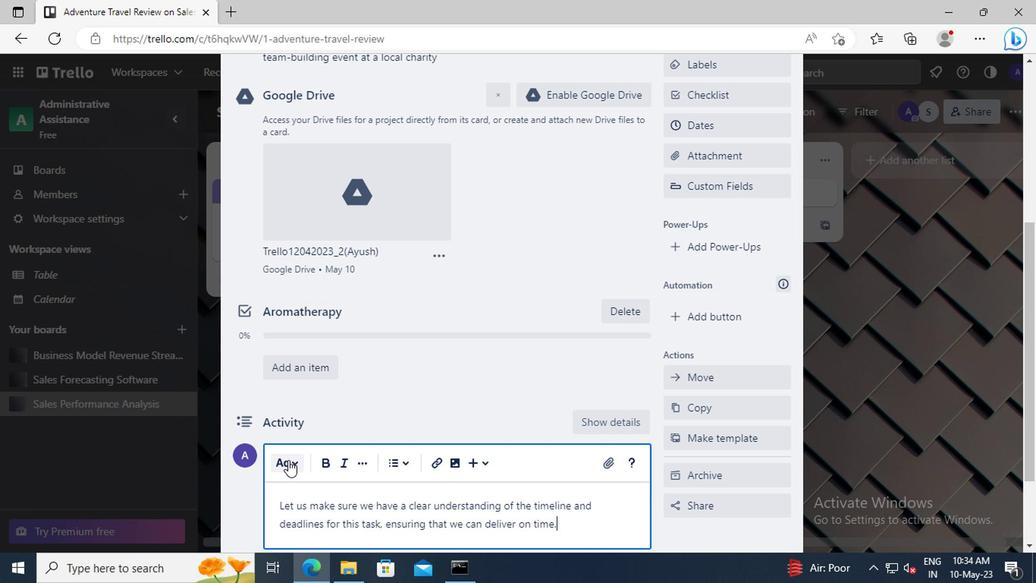 
Action: Mouse scrolled (286, 460) with delta (0, -1)
Screenshot: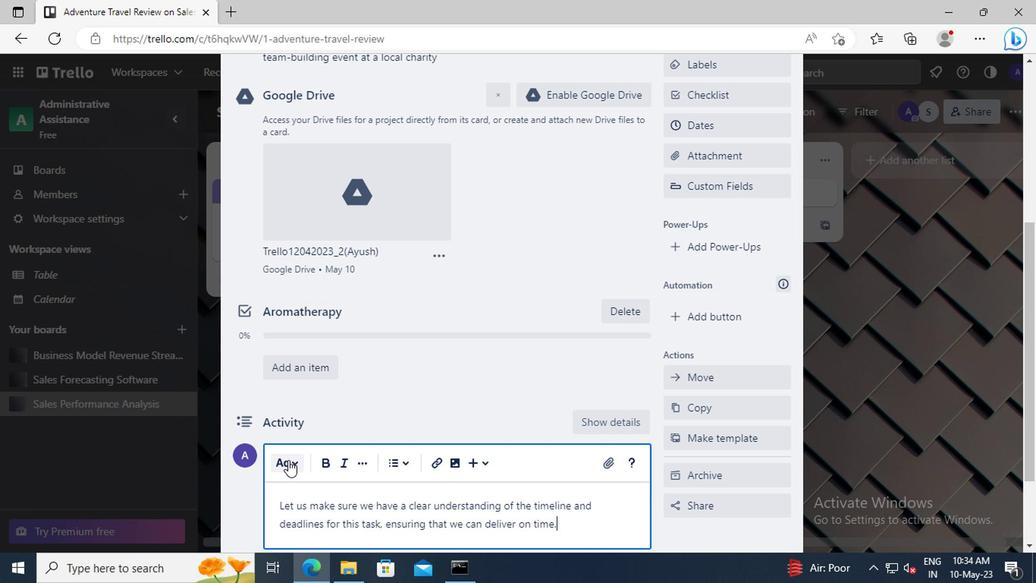 
Action: Mouse moved to (276, 460)
Screenshot: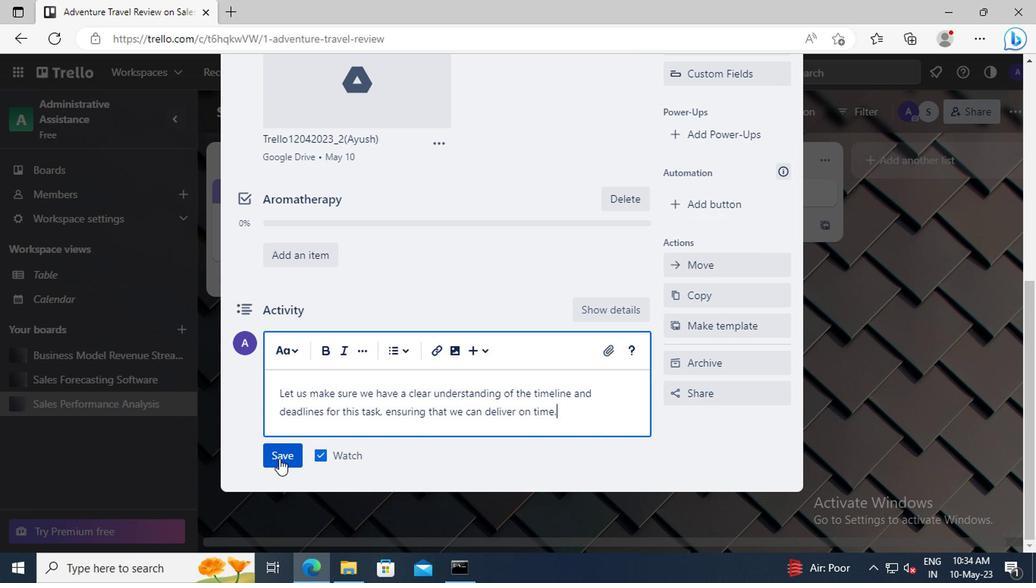 
Action: Mouse pressed left at (276, 460)
Screenshot: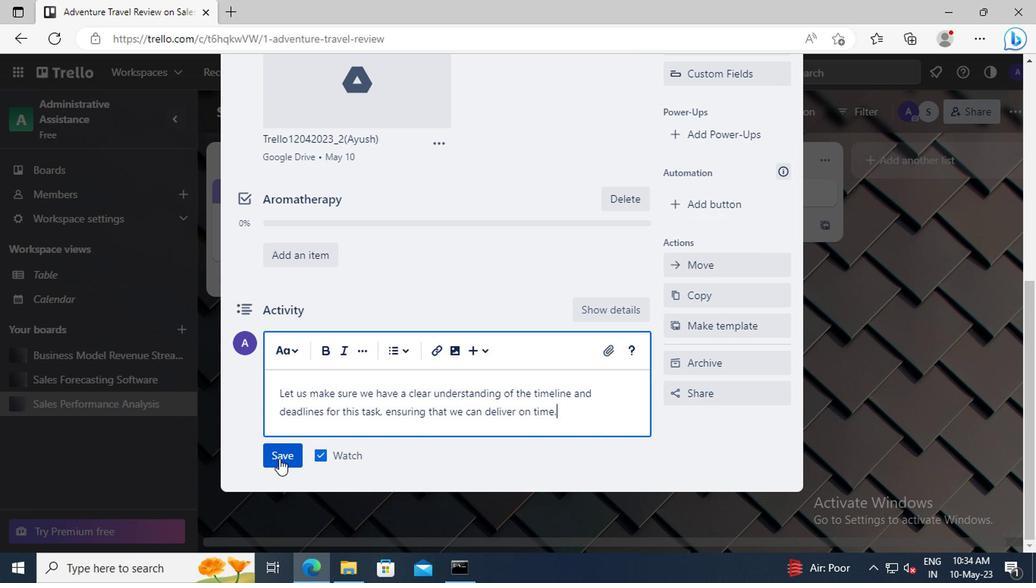 
Action: Mouse moved to (696, 339)
Screenshot: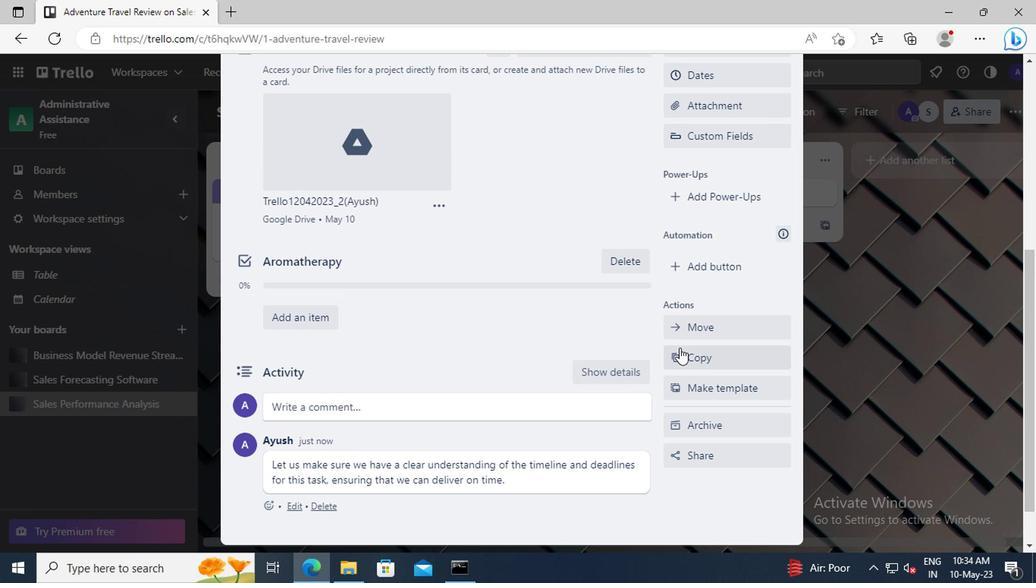 
Action: Mouse scrolled (696, 339) with delta (0, 0)
Screenshot: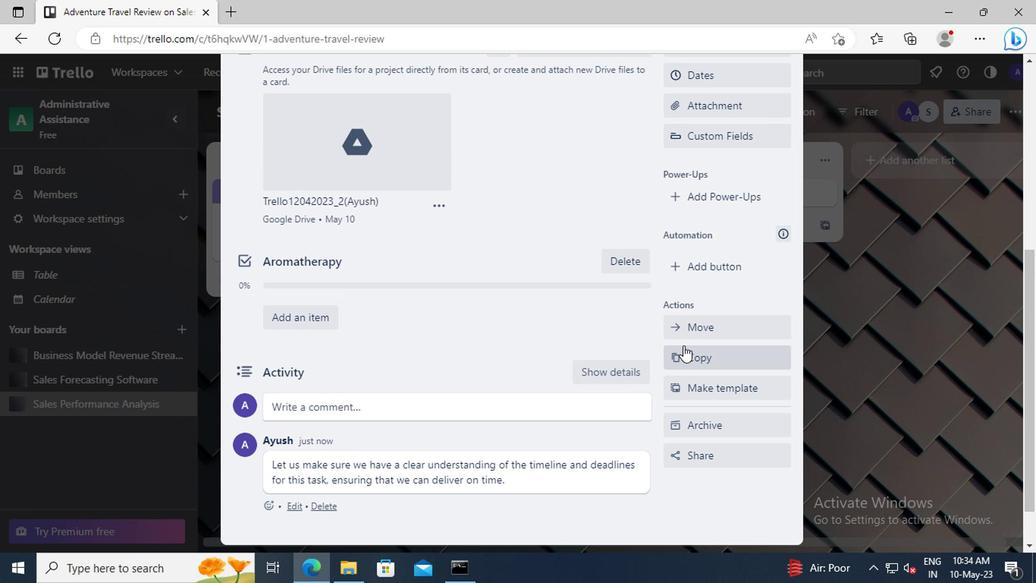 
Action: Mouse scrolled (696, 339) with delta (0, 0)
Screenshot: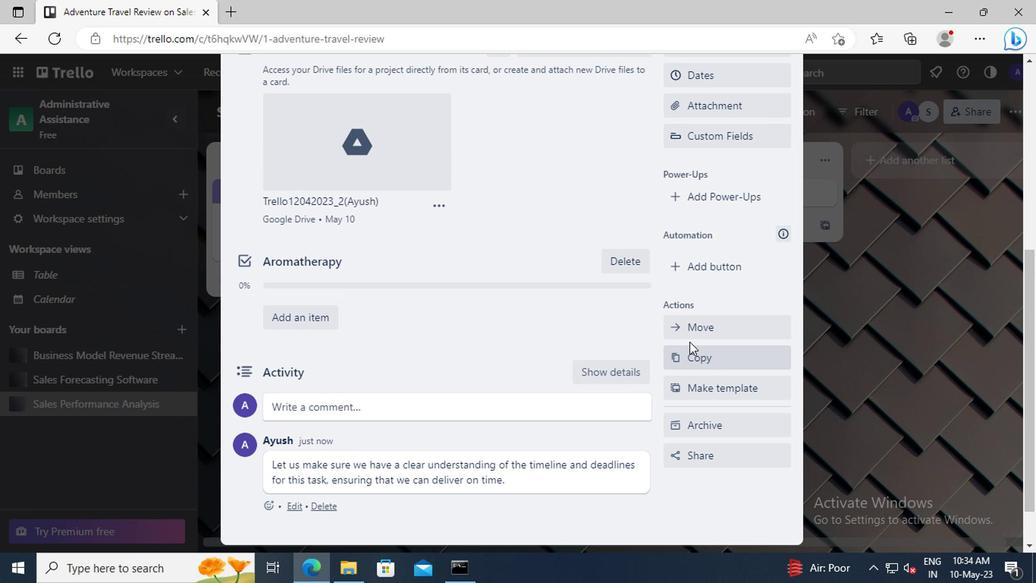 
Action: Mouse moved to (703, 230)
Screenshot: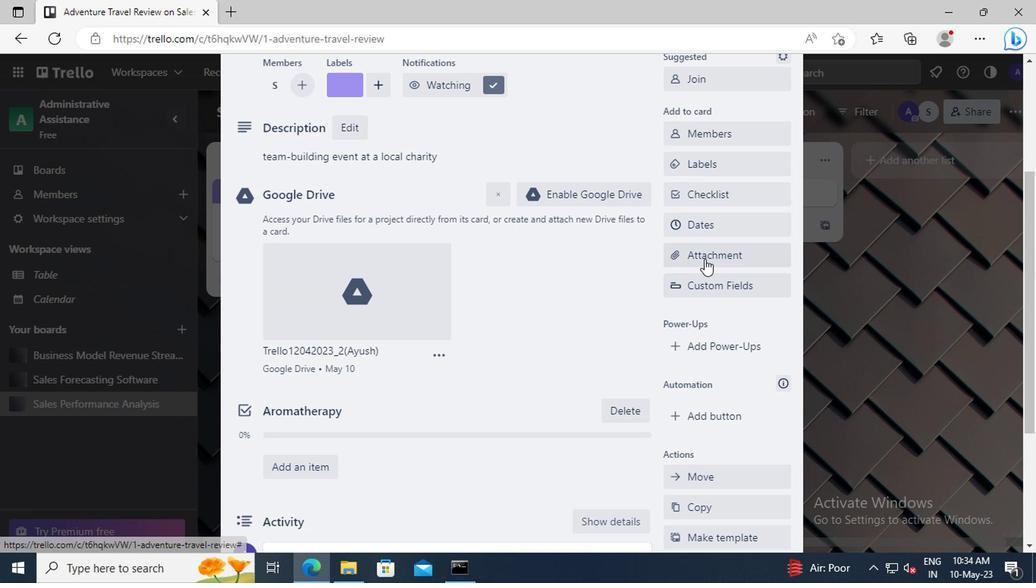 
Action: Mouse pressed left at (703, 230)
Screenshot: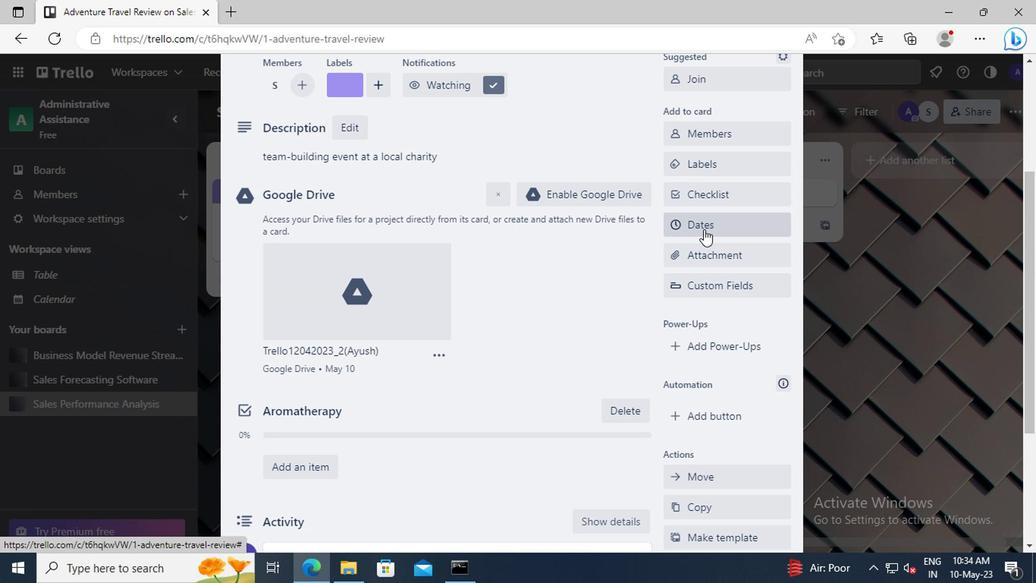 
Action: Mouse moved to (681, 387)
Screenshot: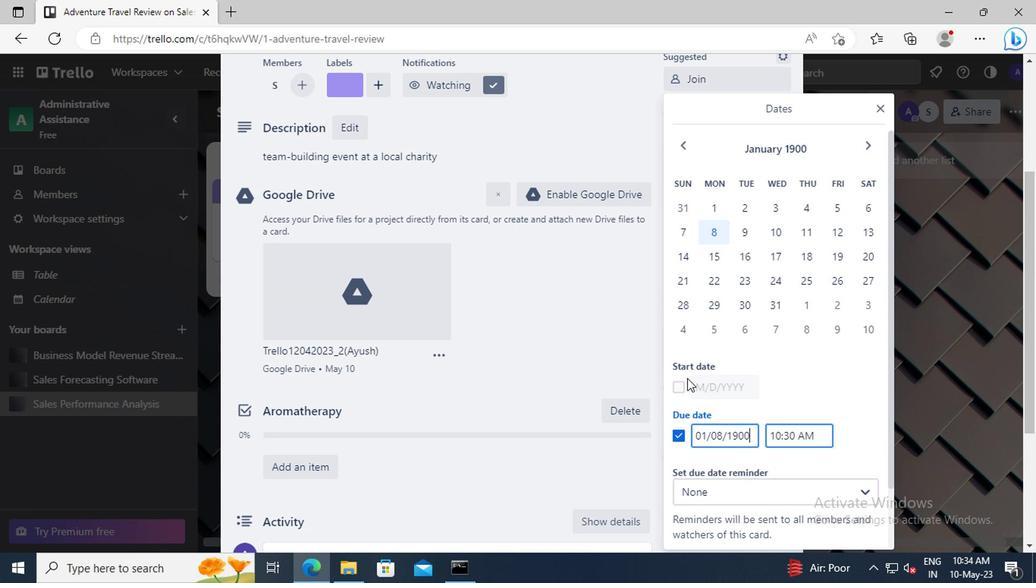 
Action: Mouse pressed left at (681, 387)
Screenshot: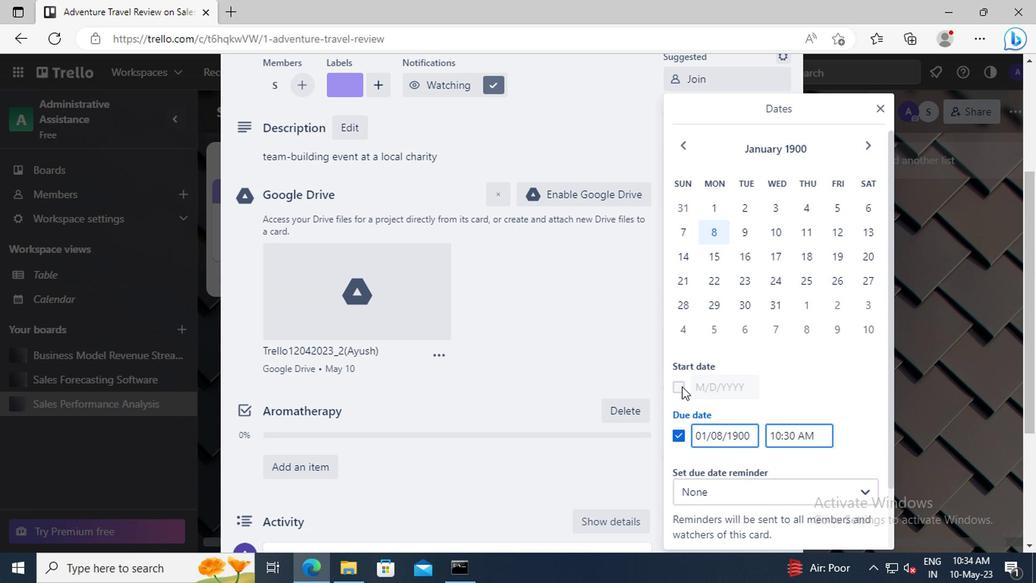 
Action: Mouse moved to (752, 393)
Screenshot: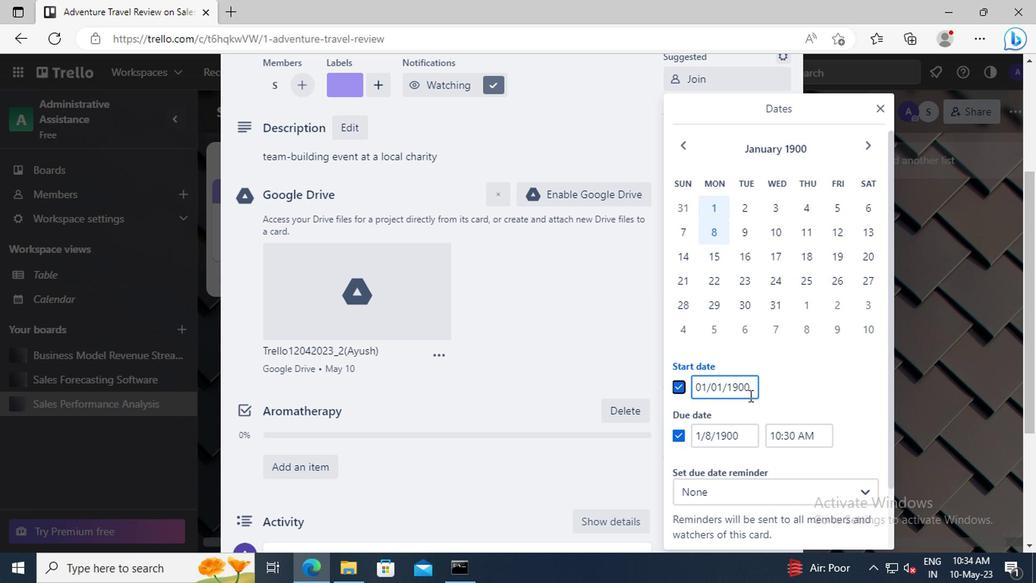 
Action: Mouse pressed left at (752, 393)
Screenshot: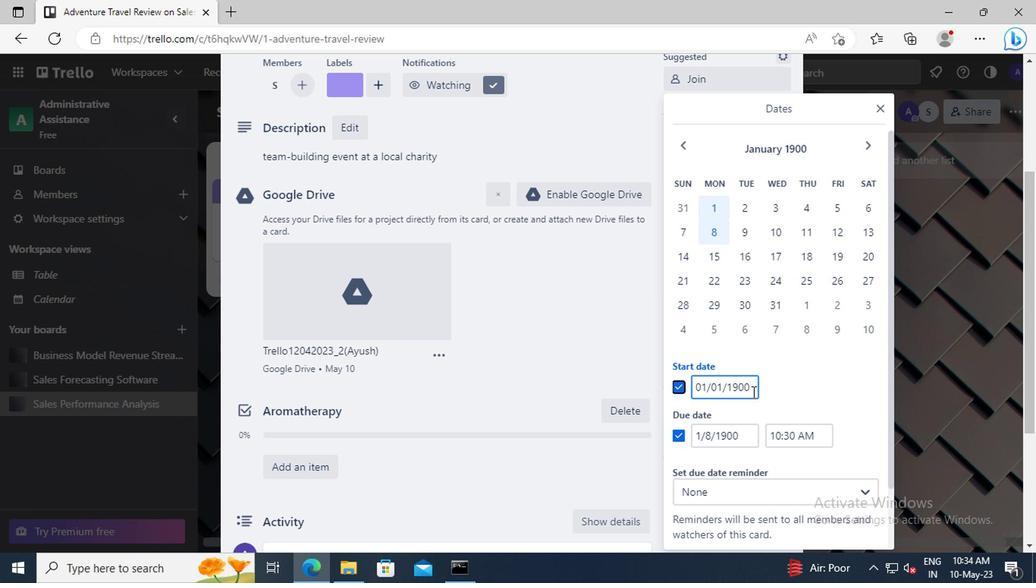
Action: Key pressed <Key.left><Key.left><Key.left><Key.left><Key.left><Key.backspace>2
Screenshot: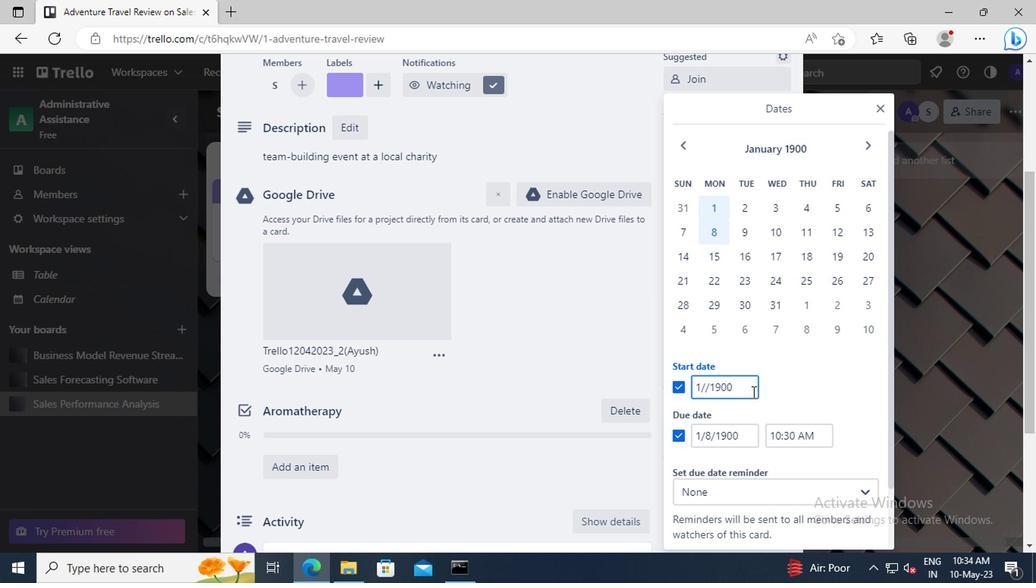 
Action: Mouse moved to (749, 435)
Screenshot: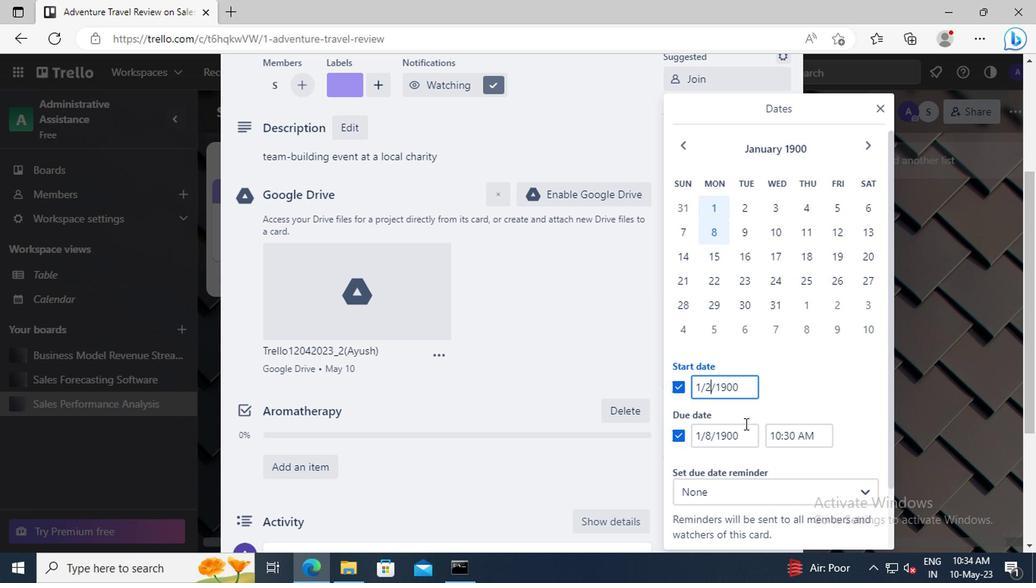 
Action: Mouse pressed left at (749, 435)
Screenshot: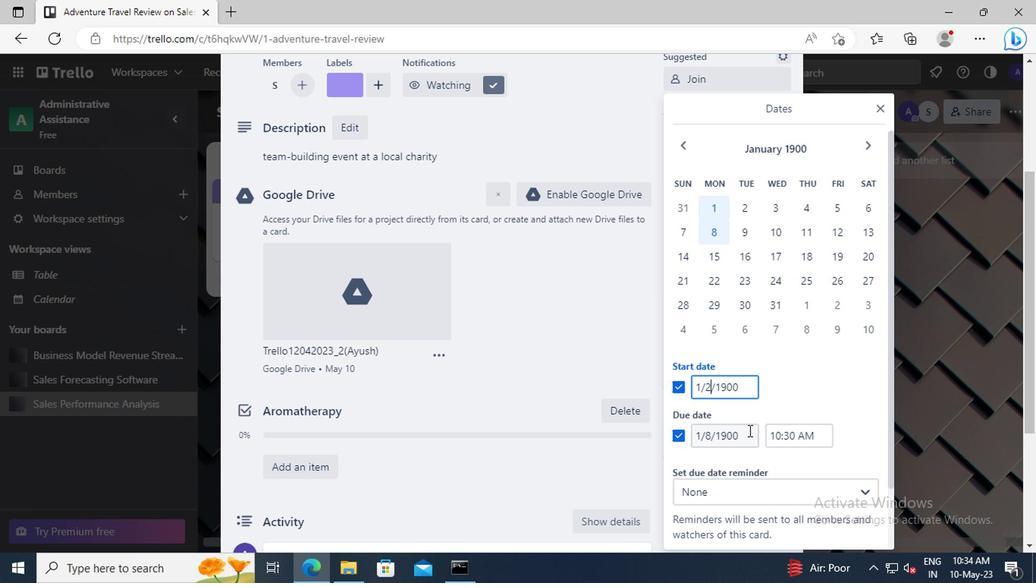 
Action: Key pressed <Key.left><Key.left><Key.left><Key.left><Key.left><Key.backspace>9
Screenshot: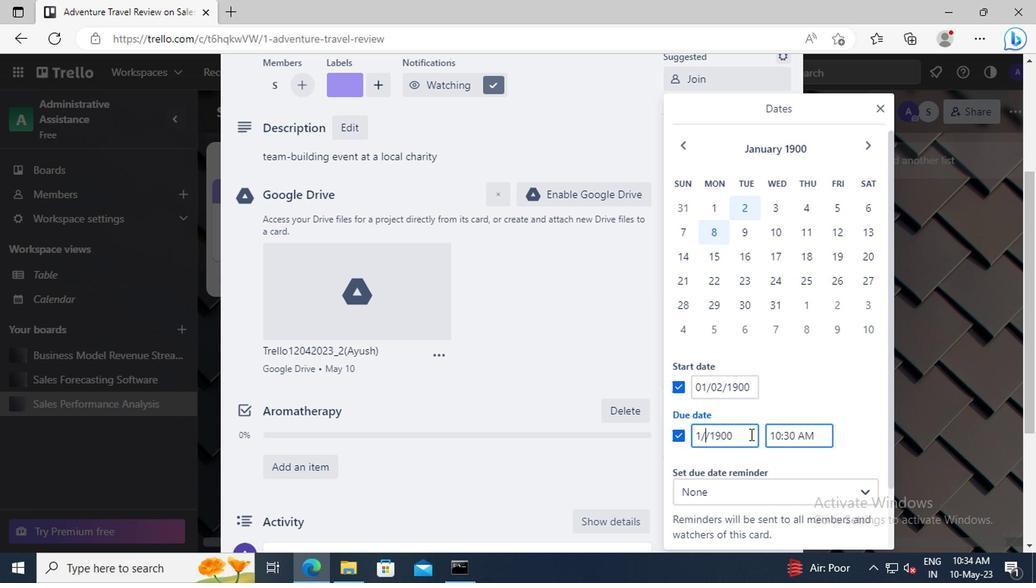 
Action: Mouse scrolled (749, 434) with delta (0, -1)
Screenshot: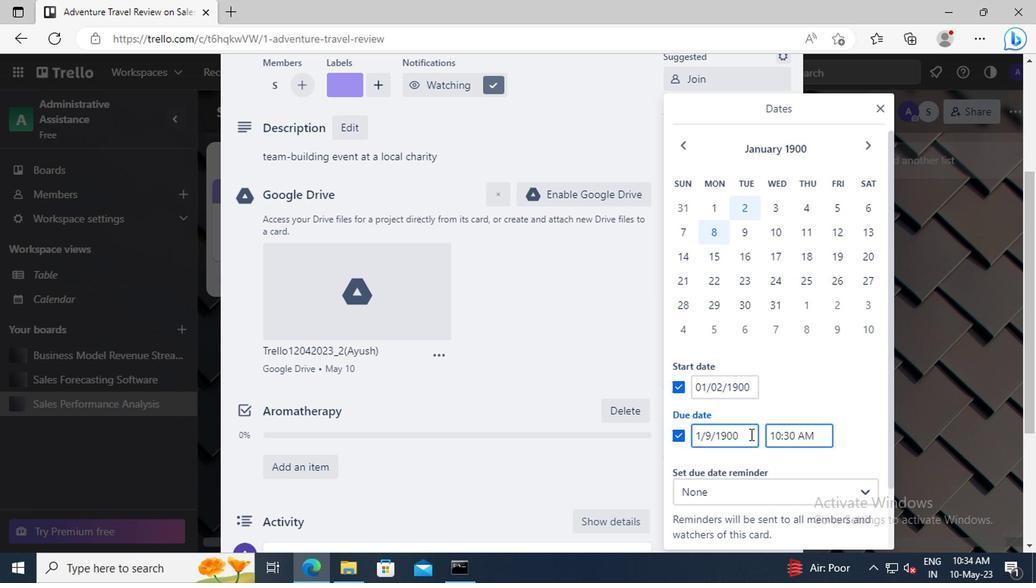 
Action: Mouse moved to (754, 504)
Screenshot: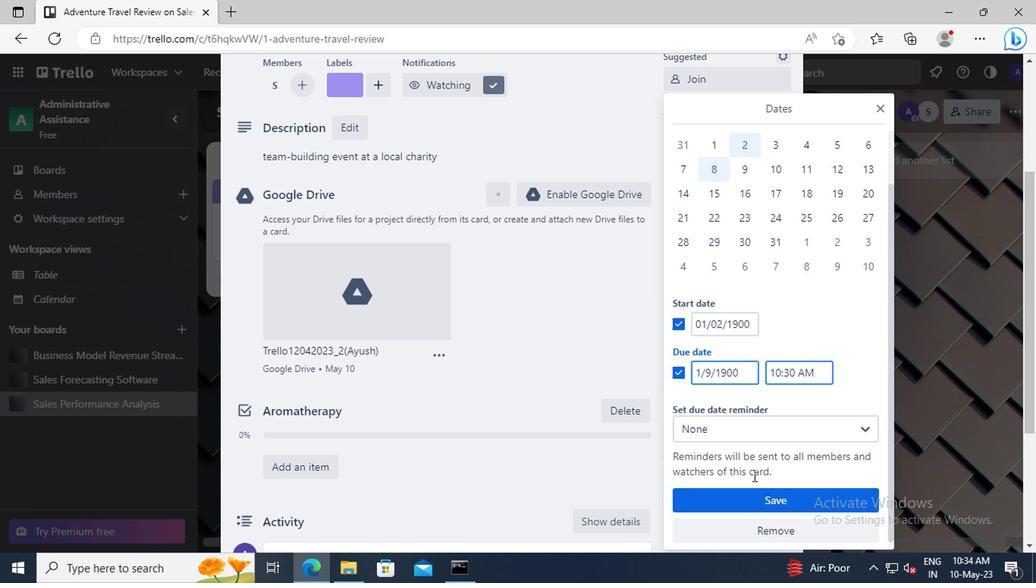
Action: Mouse pressed left at (754, 504)
Screenshot: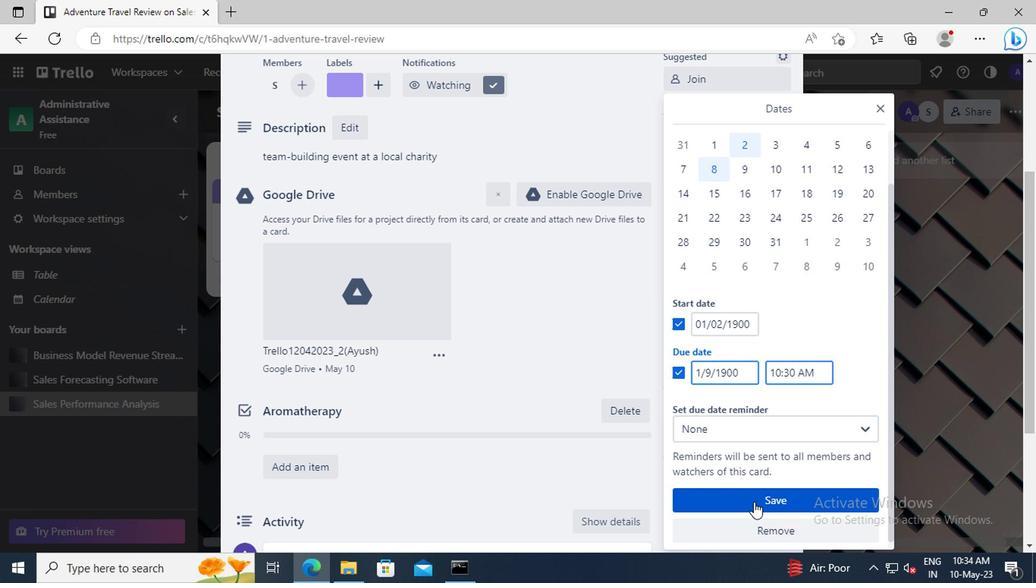 
